 Task: Find connections with filter location Breves with filter topic #lifewith filter profile language German with filter current company Saint-Gobain India Private Limited - Glass Business with filter school Motilal Nehru National Institute Of Technology with filter industry Pet Services with filter service category Blogging with filter keywords title Library Assistant
Action: Mouse moved to (514, 103)
Screenshot: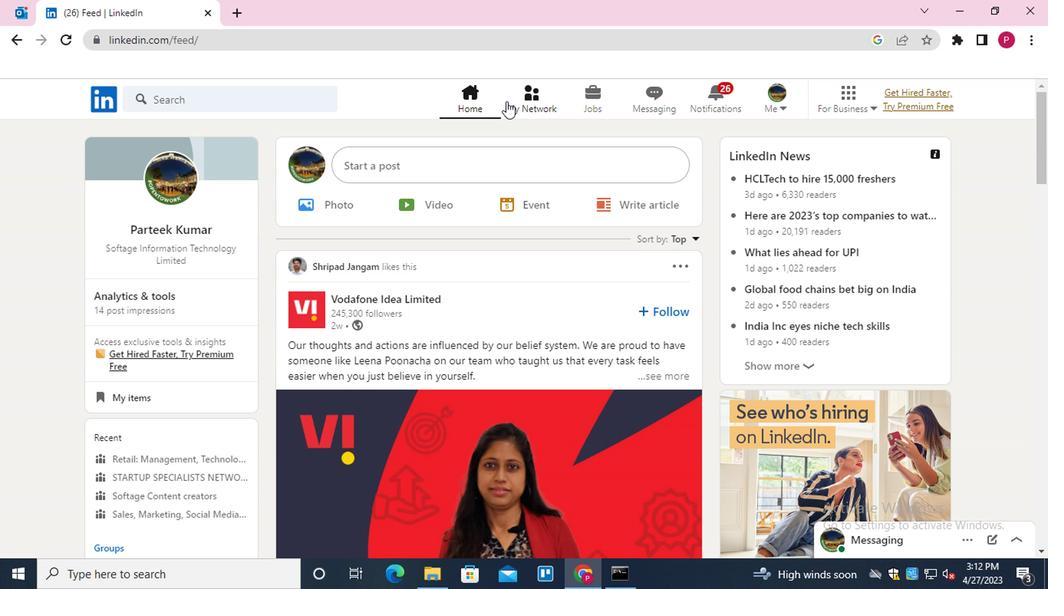 
Action: Mouse pressed left at (514, 103)
Screenshot: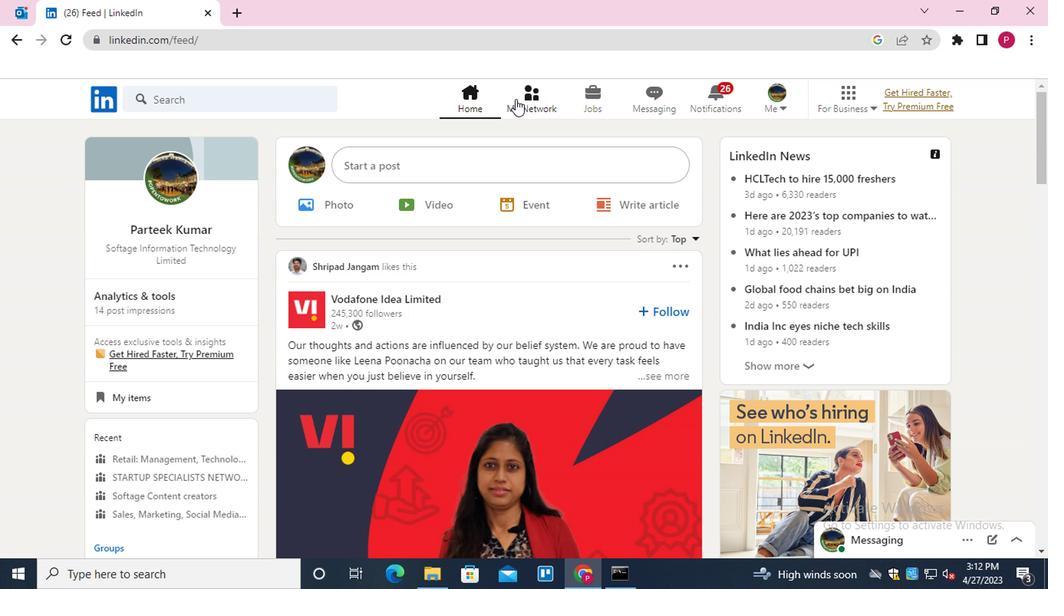 
Action: Mouse moved to (229, 182)
Screenshot: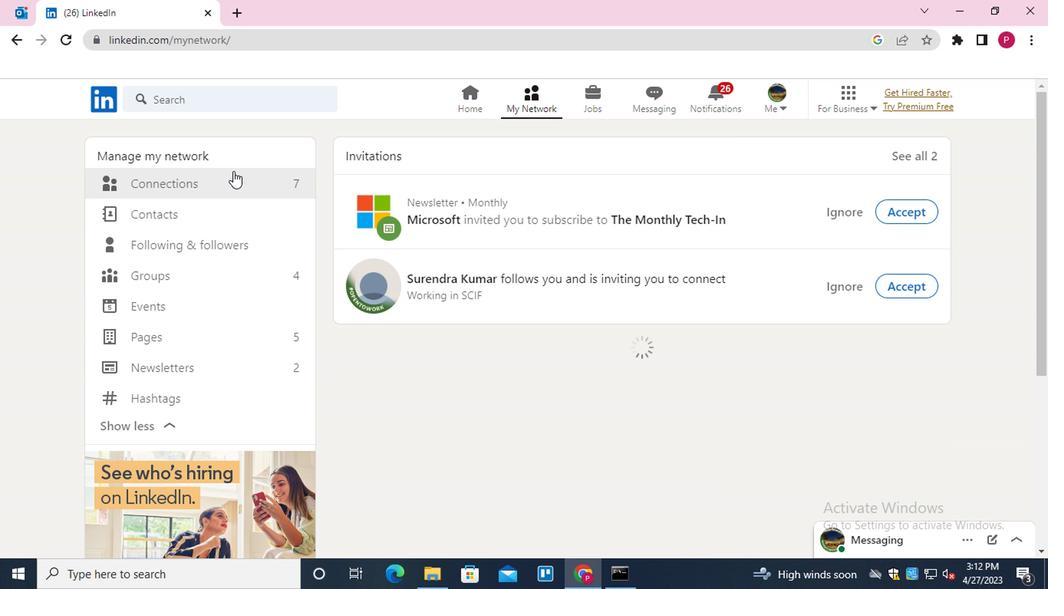 
Action: Mouse pressed left at (229, 182)
Screenshot: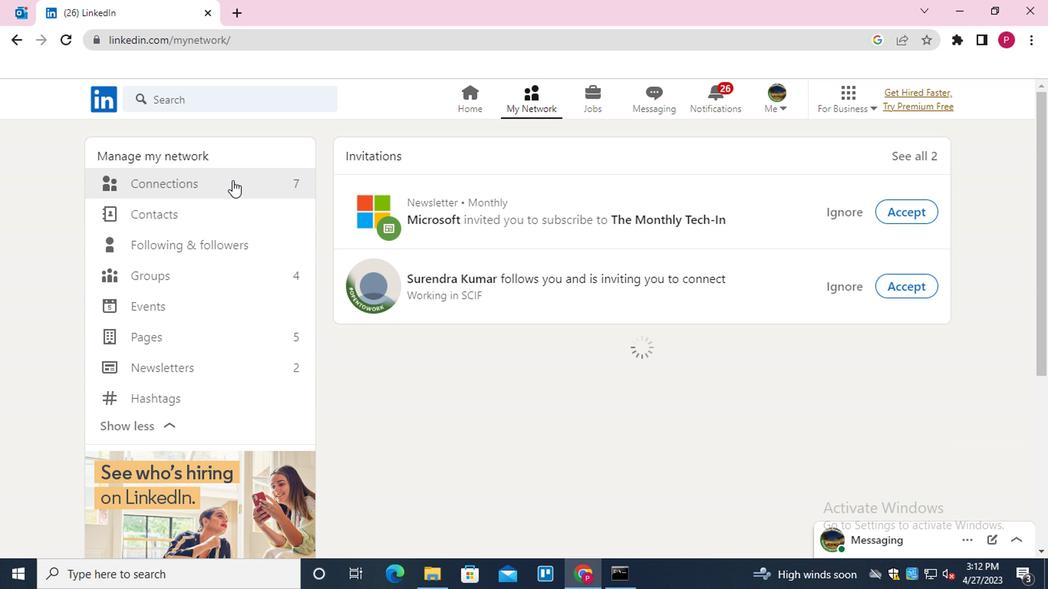 
Action: Mouse moved to (625, 192)
Screenshot: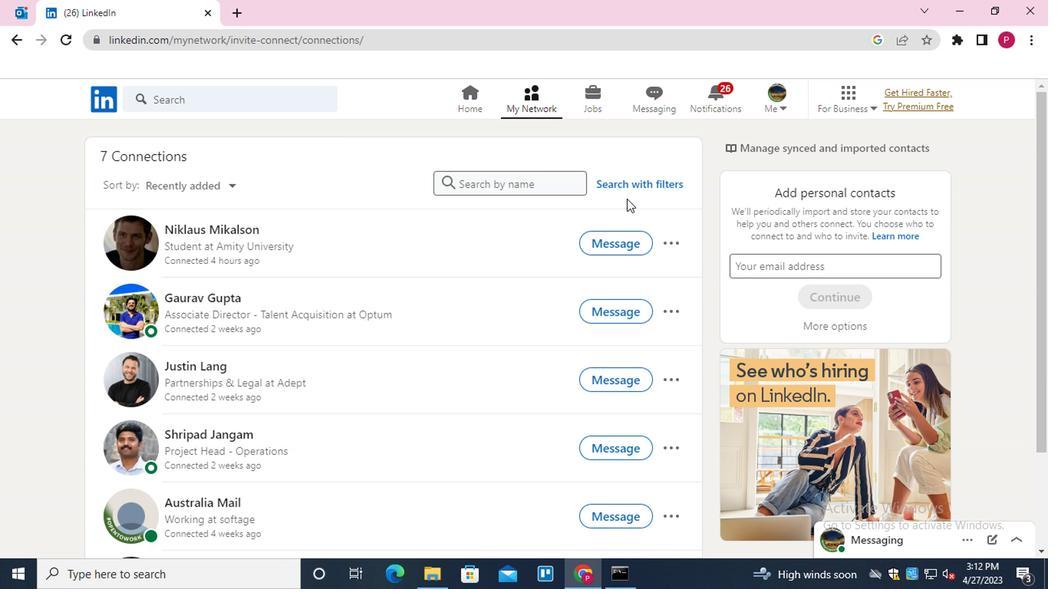 
Action: Mouse pressed left at (625, 192)
Screenshot: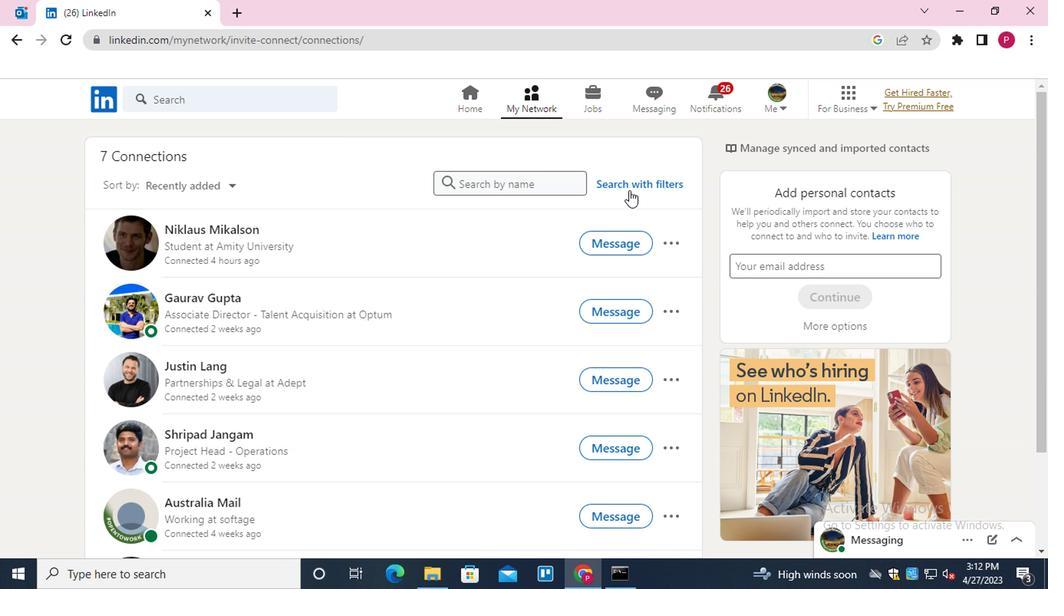 
Action: Mouse moved to (573, 141)
Screenshot: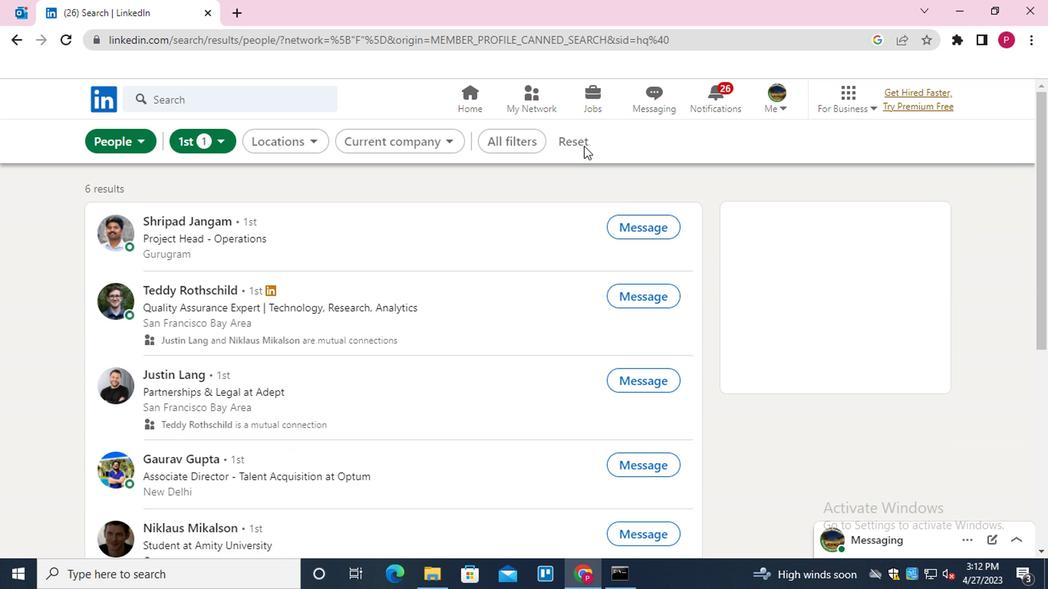 
Action: Mouse pressed left at (573, 141)
Screenshot: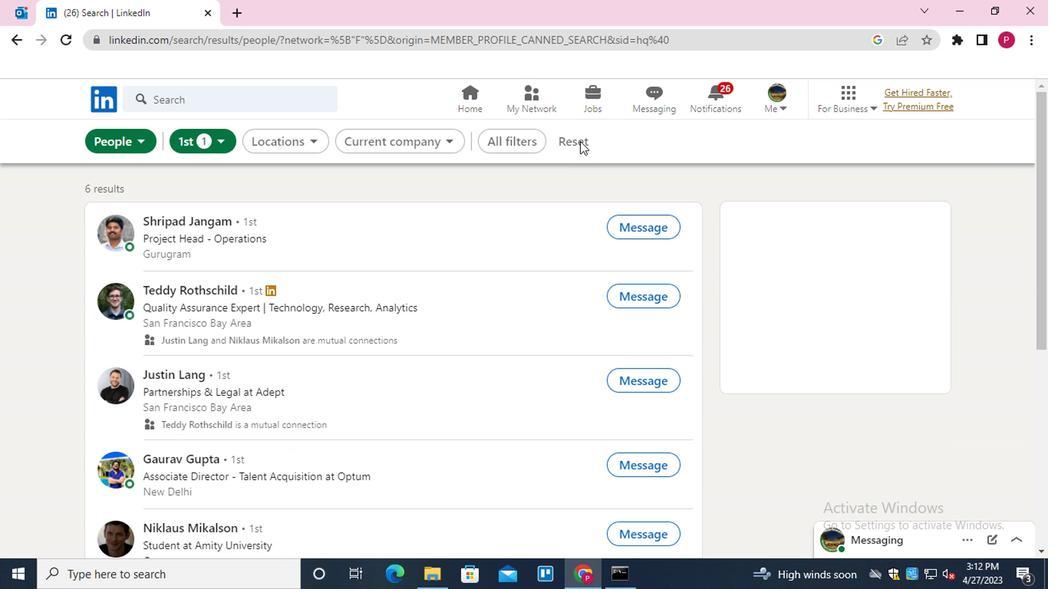 
Action: Mouse moved to (529, 141)
Screenshot: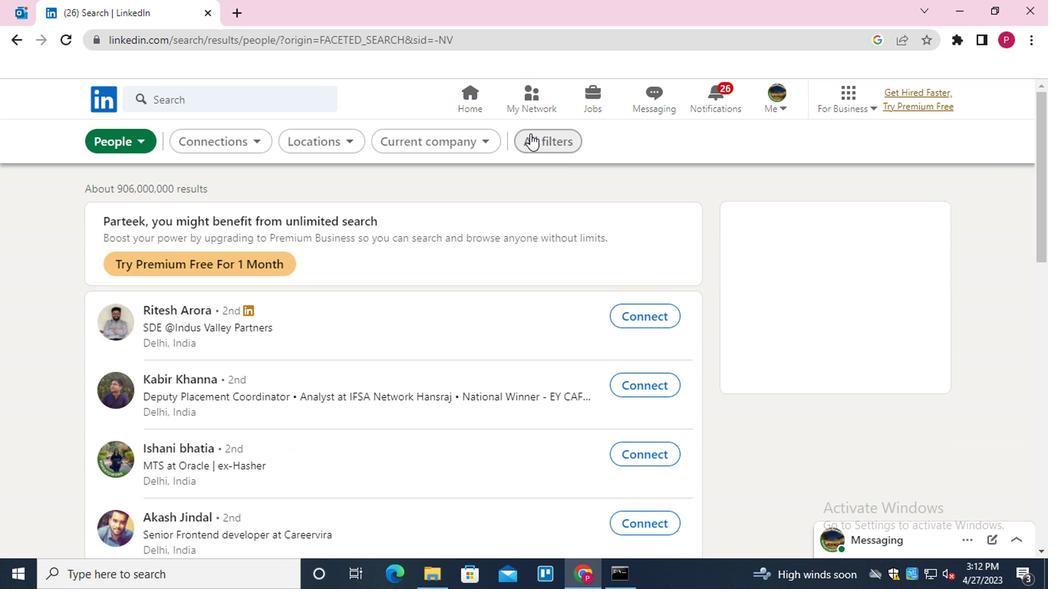 
Action: Mouse pressed left at (529, 141)
Screenshot: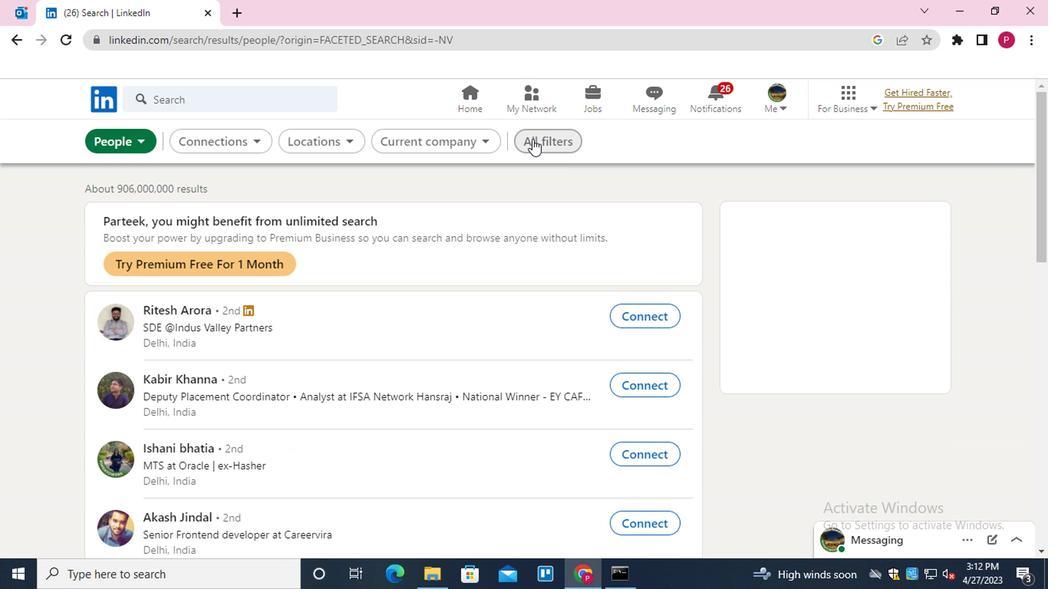 
Action: Mouse moved to (831, 354)
Screenshot: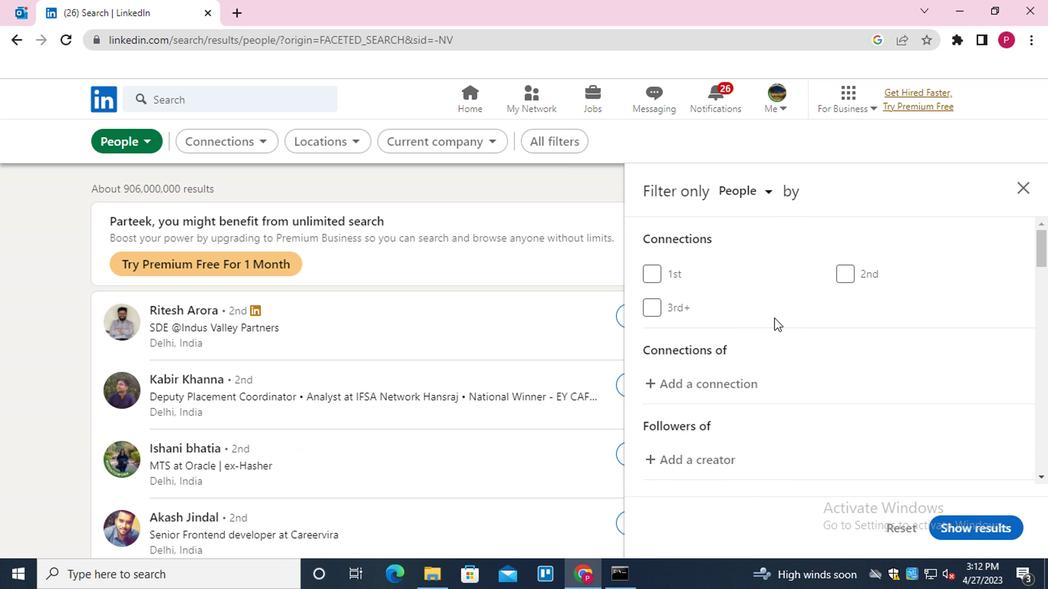 
Action: Mouse scrolled (831, 353) with delta (0, 0)
Screenshot: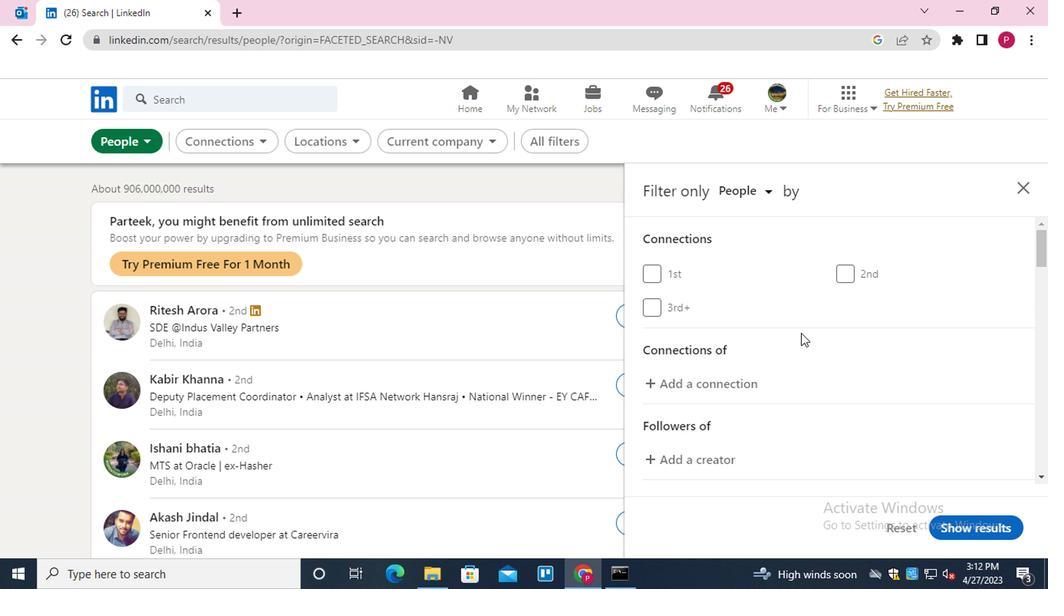 
Action: Mouse scrolled (831, 353) with delta (0, 0)
Screenshot: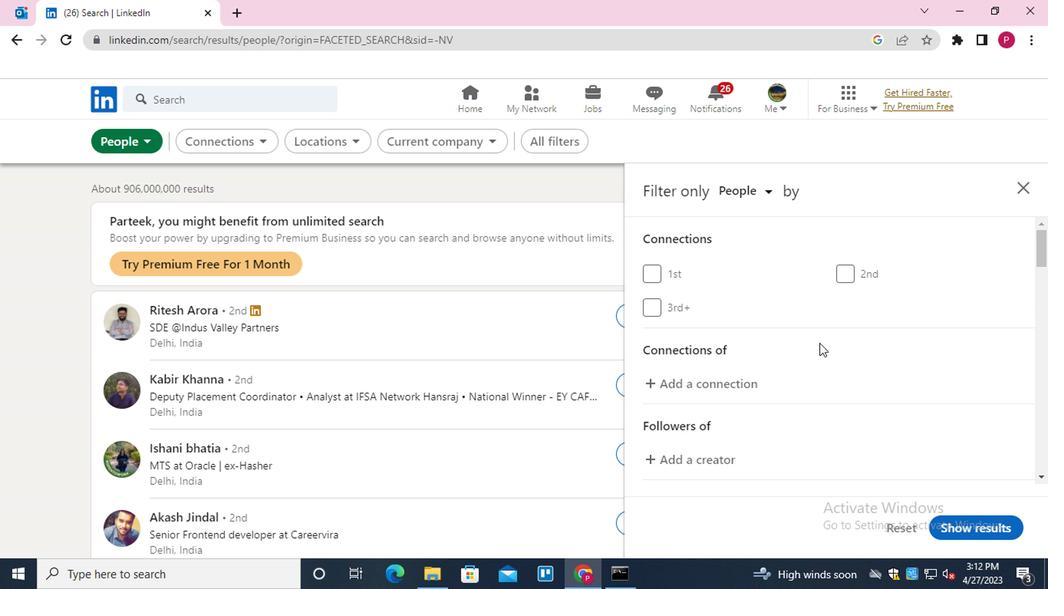 
Action: Mouse moved to (831, 354)
Screenshot: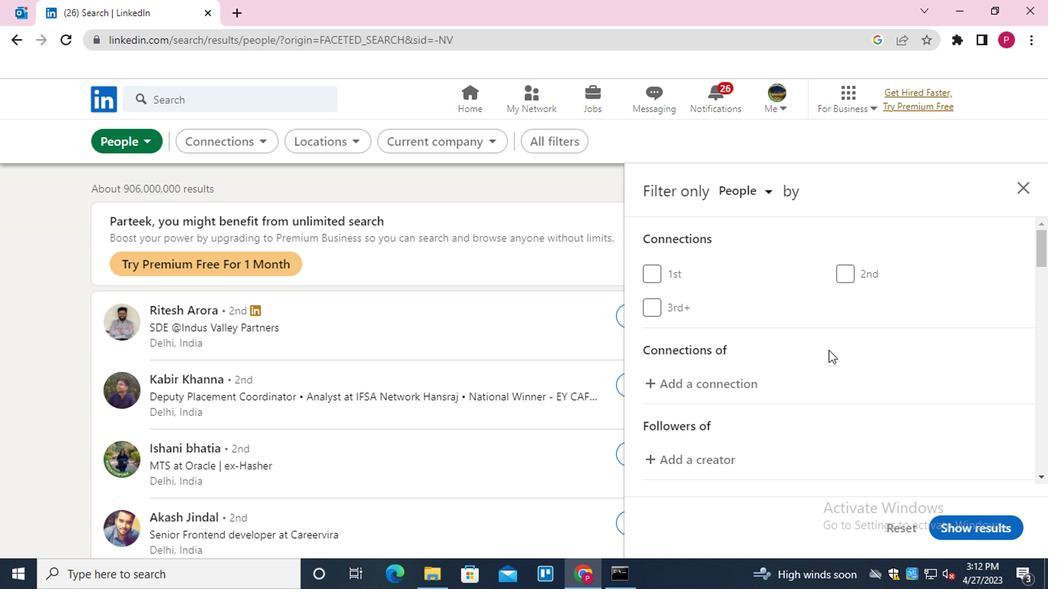 
Action: Mouse scrolled (831, 353) with delta (0, 0)
Screenshot: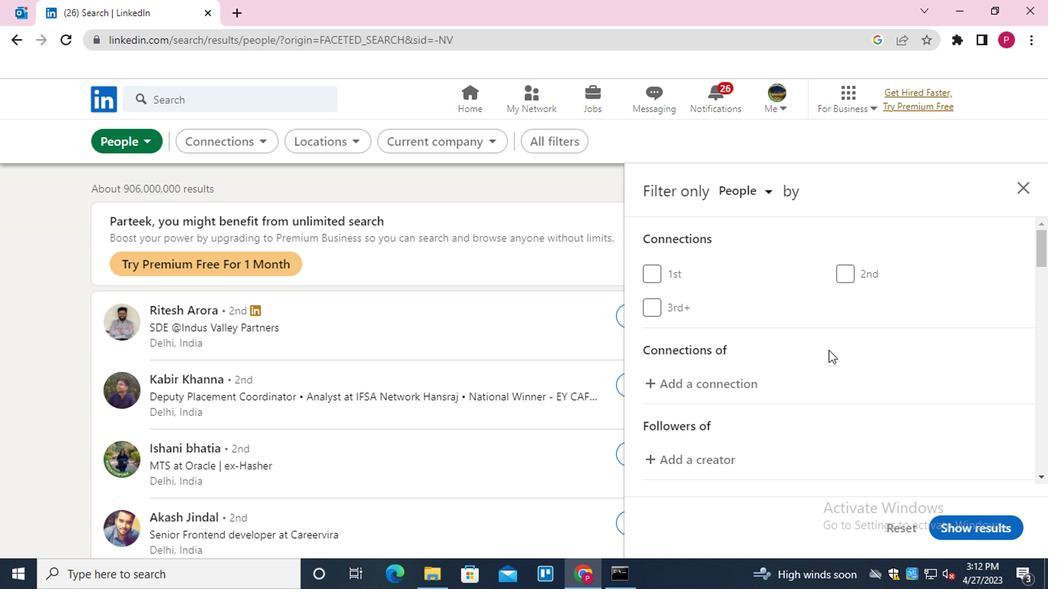 
Action: Mouse moved to (905, 372)
Screenshot: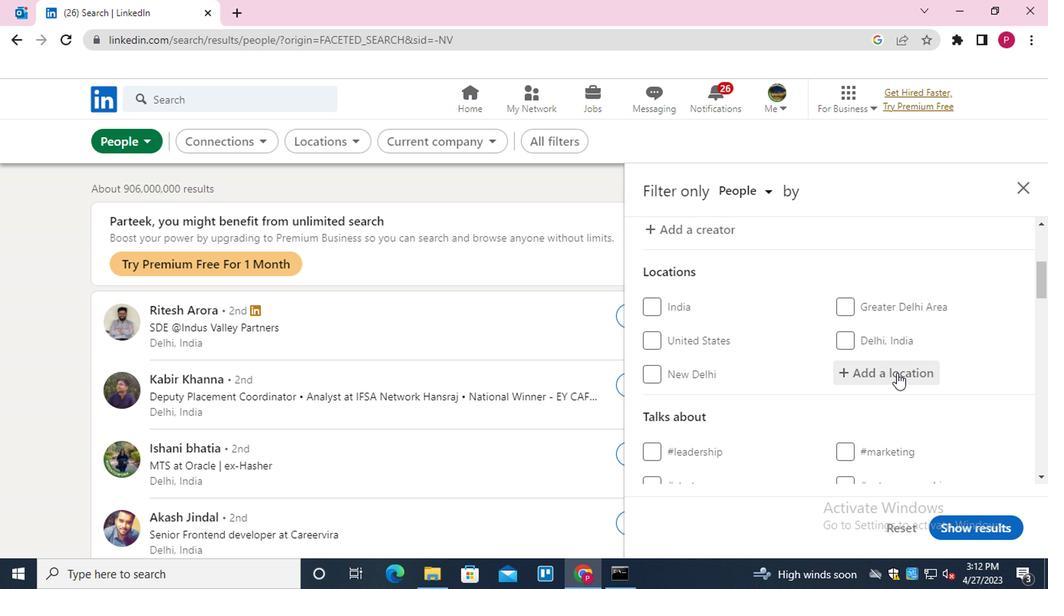 
Action: Mouse pressed left at (905, 372)
Screenshot: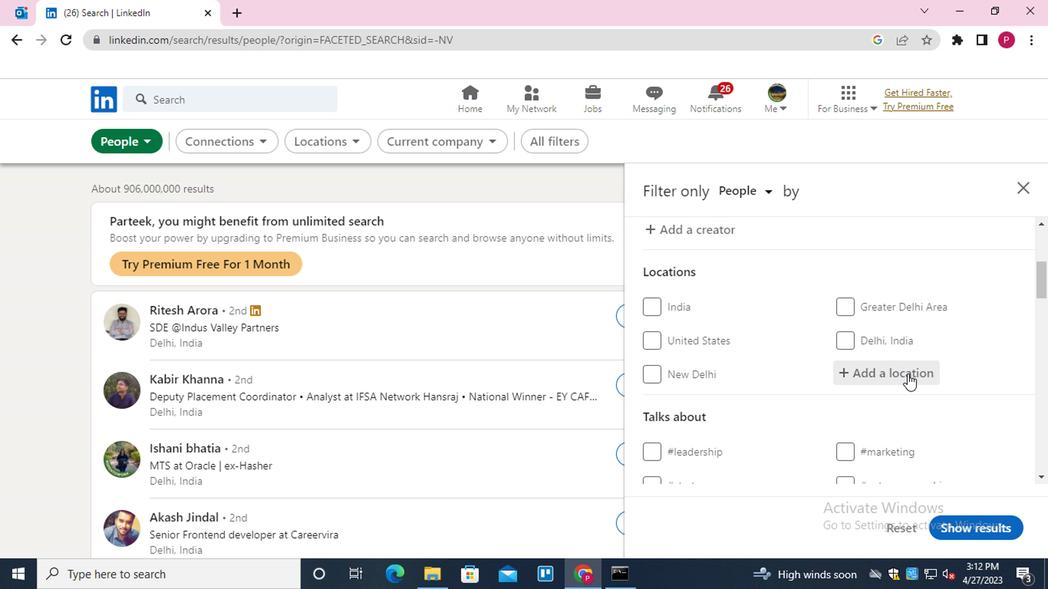 
Action: Key pressed <Key.shift>BREVES<Key.down><Key.enter>
Screenshot: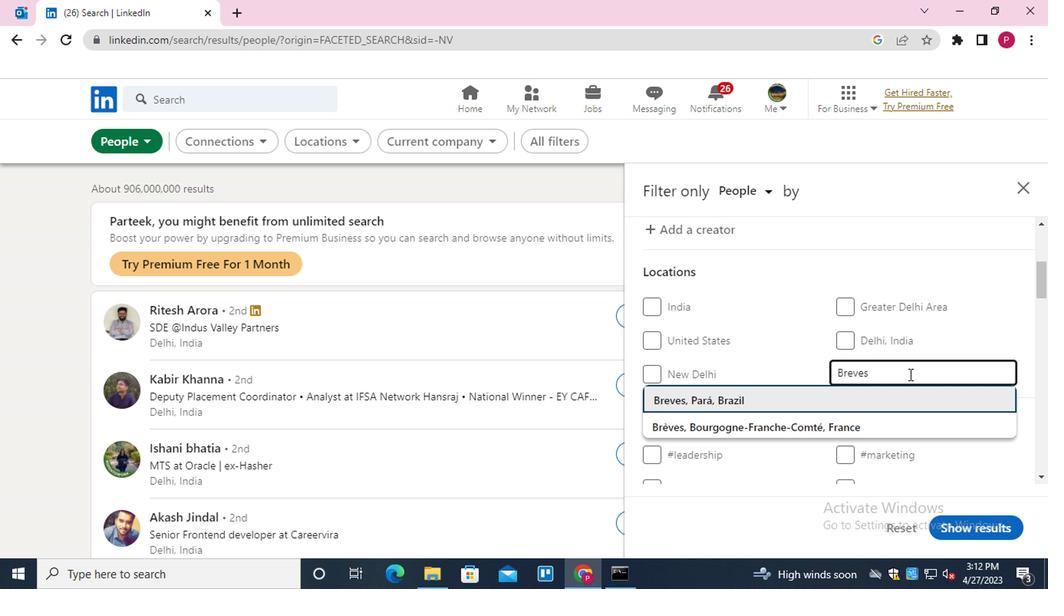 
Action: Mouse moved to (905, 372)
Screenshot: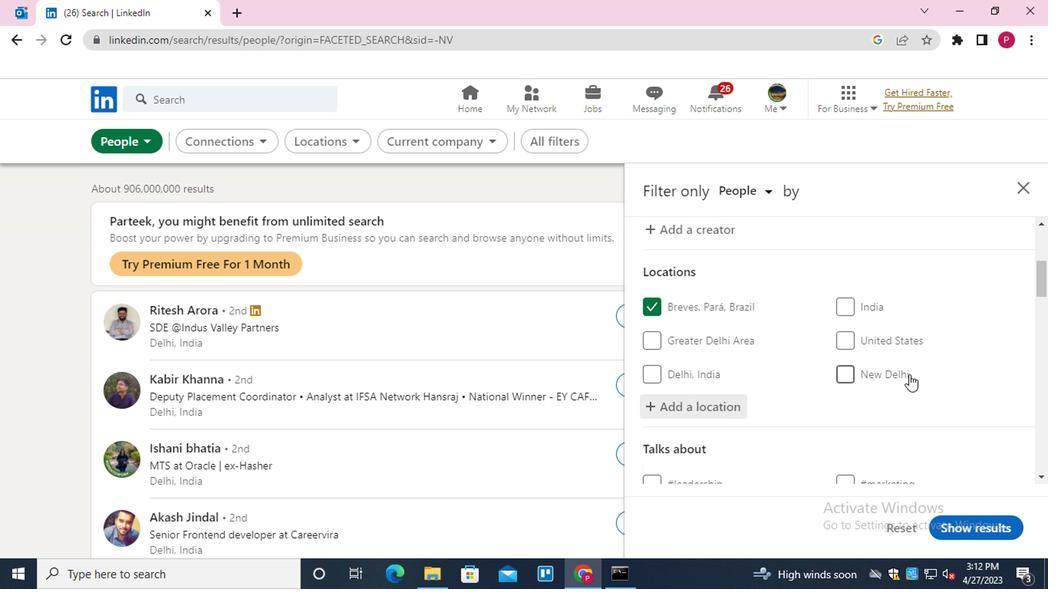 
Action: Mouse scrolled (905, 372) with delta (0, 0)
Screenshot: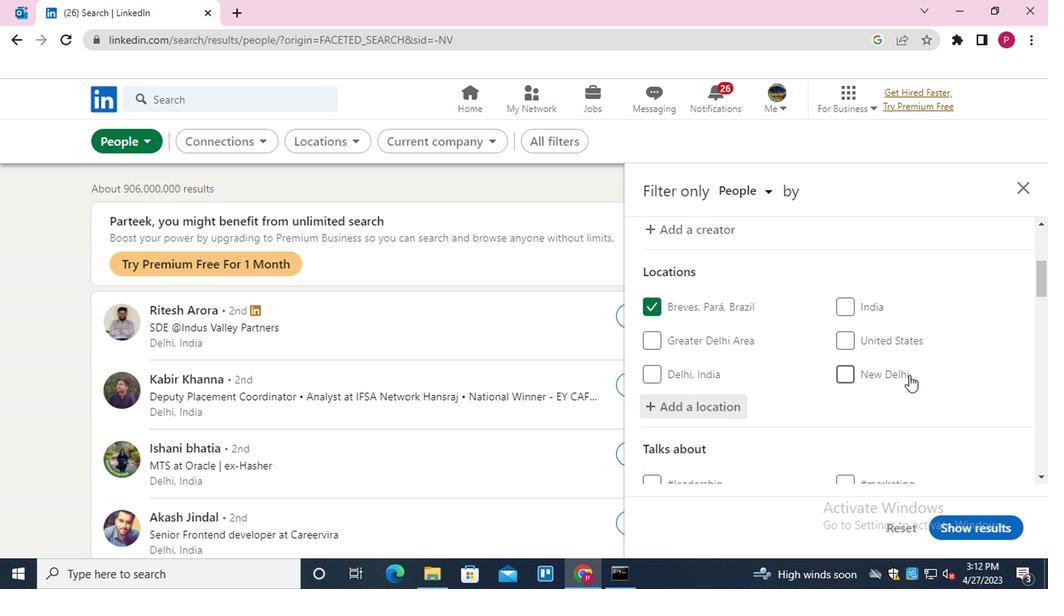 
Action: Mouse moved to (903, 374)
Screenshot: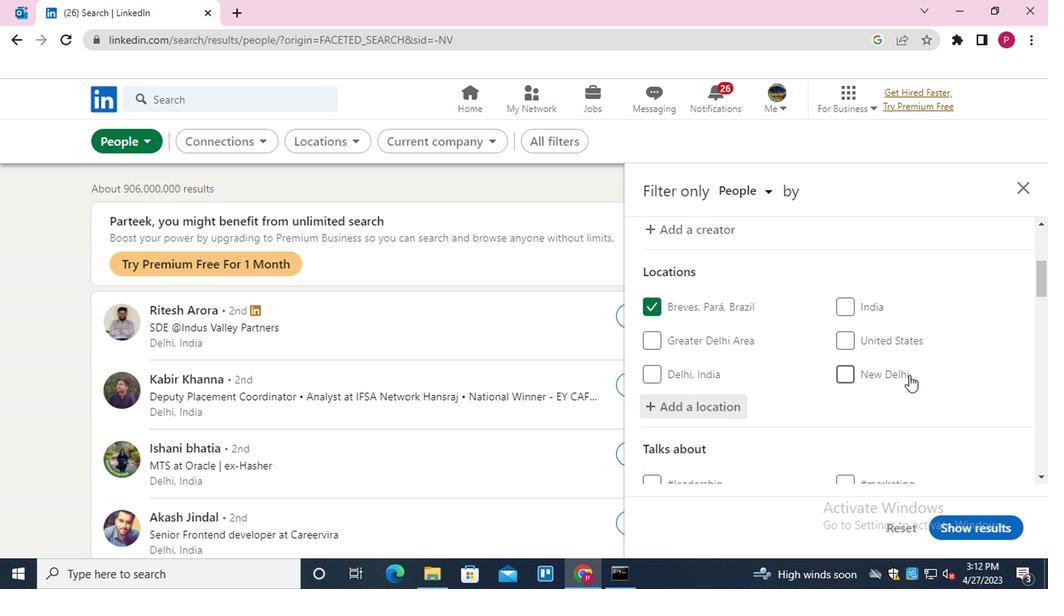 
Action: Mouse scrolled (903, 373) with delta (0, 0)
Screenshot: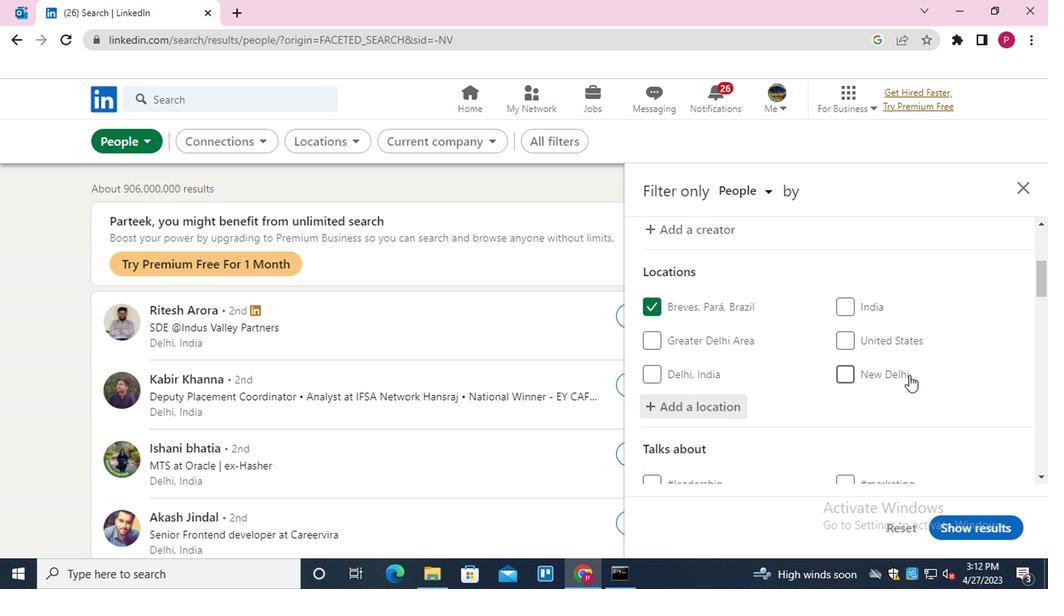 
Action: Mouse moved to (901, 376)
Screenshot: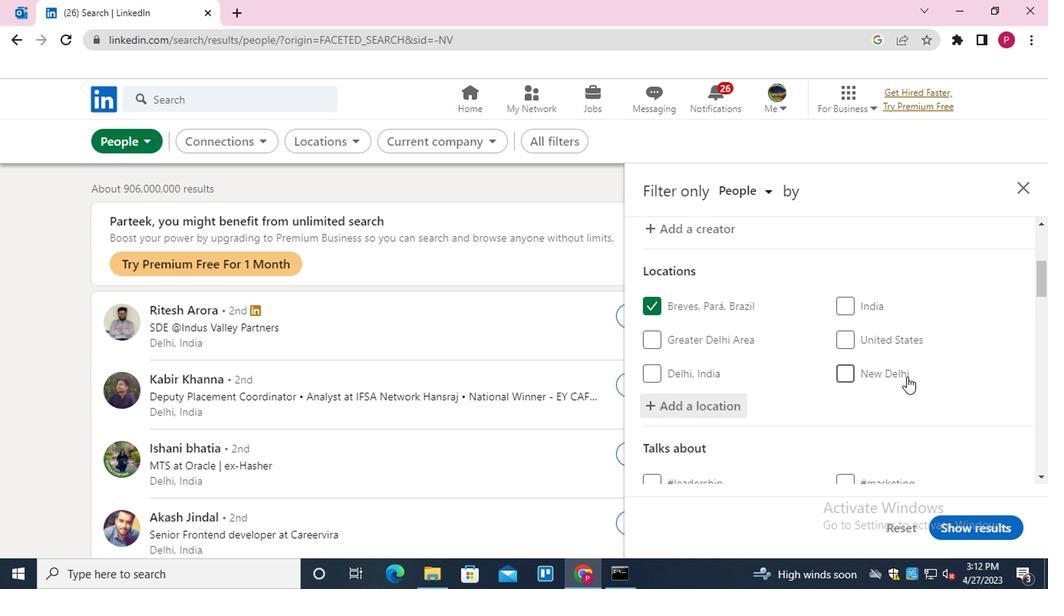 
Action: Mouse scrolled (901, 375) with delta (0, -1)
Screenshot: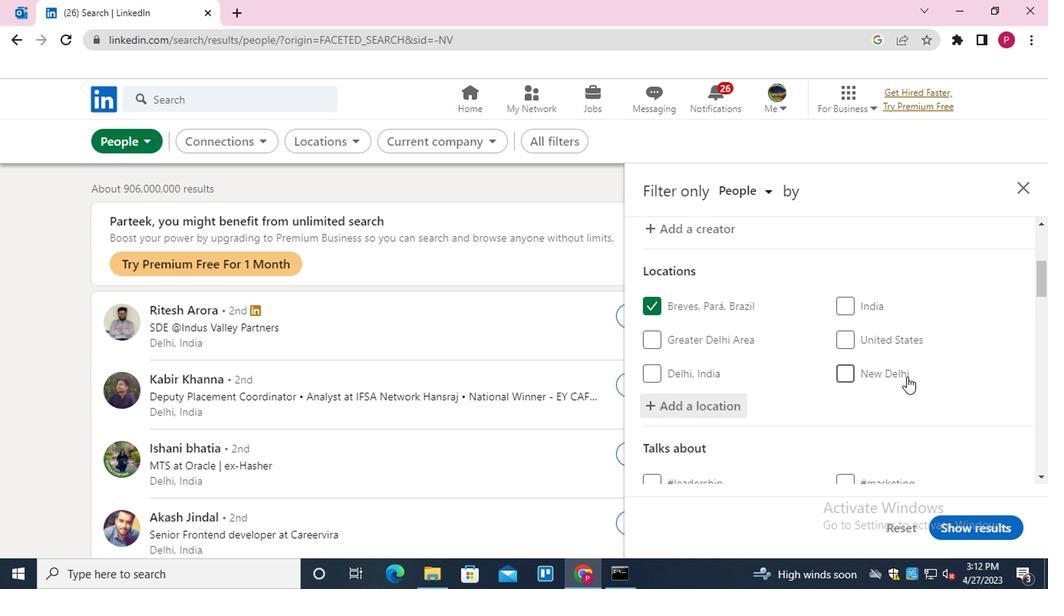 
Action: Mouse moved to (876, 316)
Screenshot: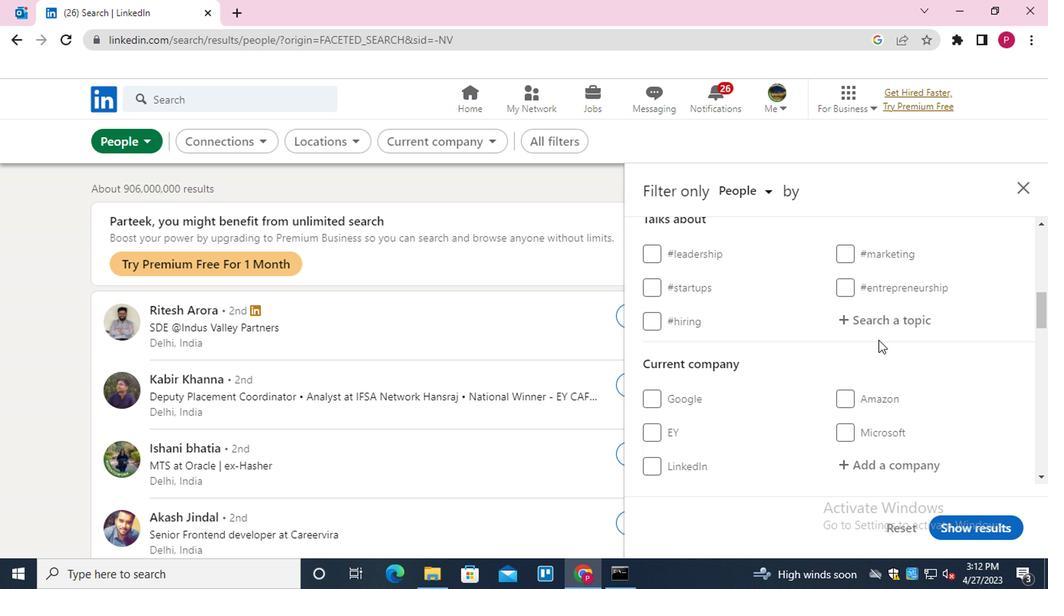 
Action: Mouse pressed left at (876, 316)
Screenshot: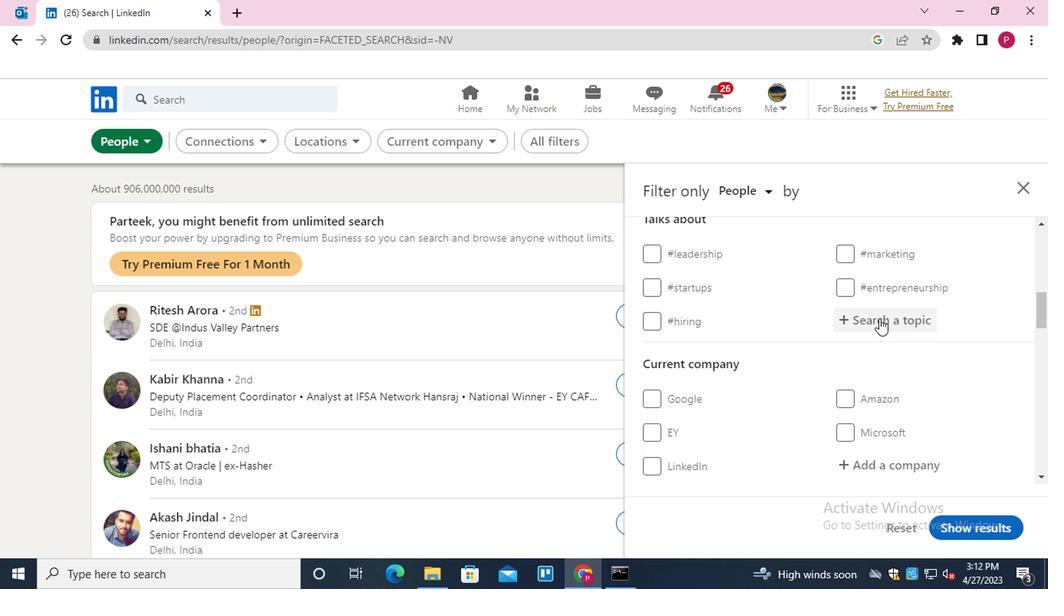 
Action: Key pressed LIFE<Key.down><Key.down><Key.enter>
Screenshot: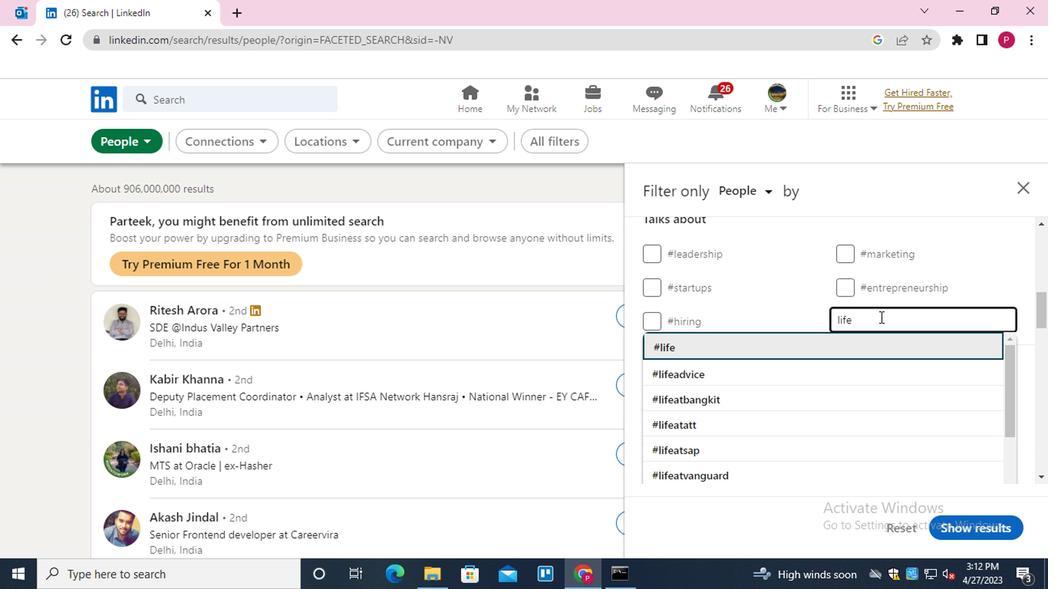 
Action: Mouse moved to (805, 285)
Screenshot: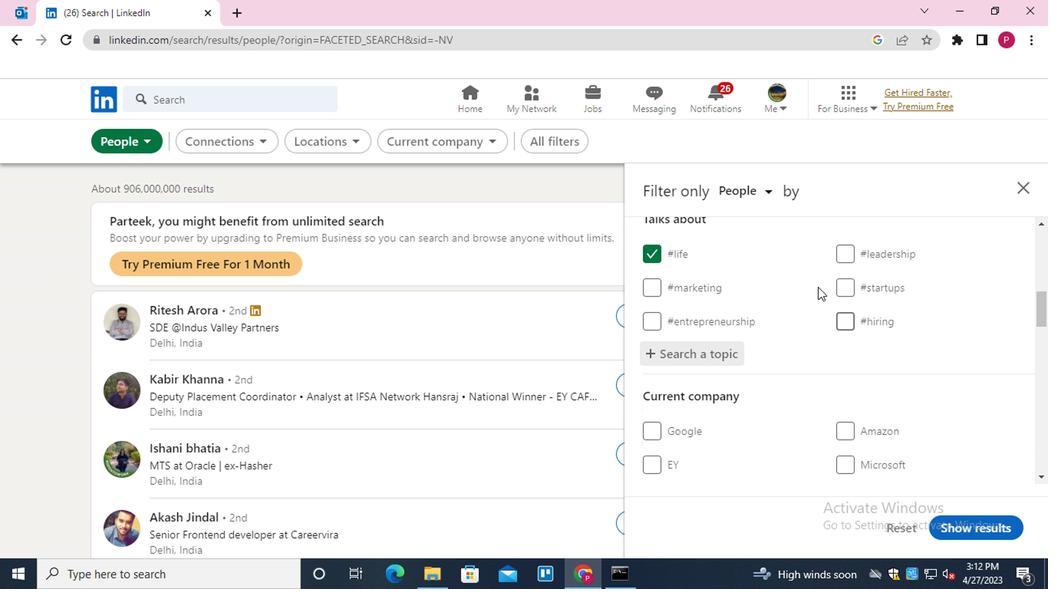 
Action: Mouse scrolled (805, 284) with delta (0, -1)
Screenshot: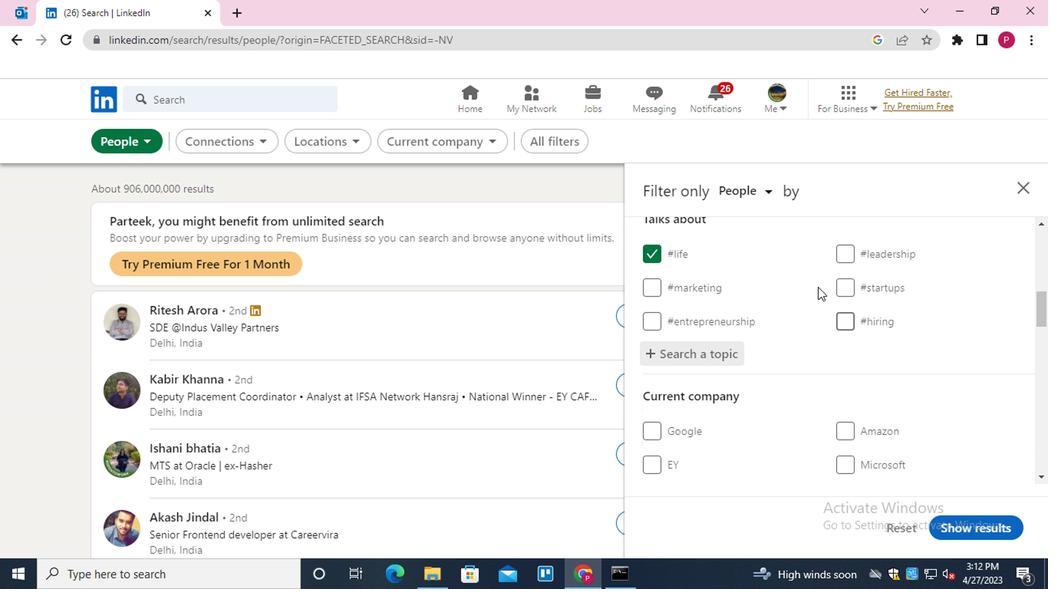 
Action: Mouse moved to (803, 288)
Screenshot: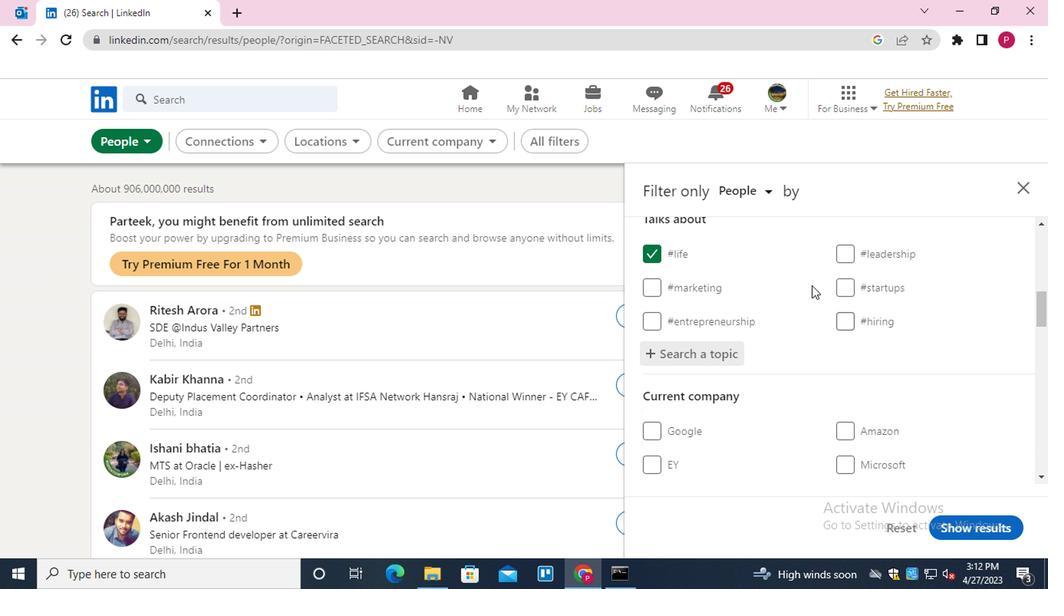 
Action: Mouse scrolled (803, 288) with delta (0, 0)
Screenshot: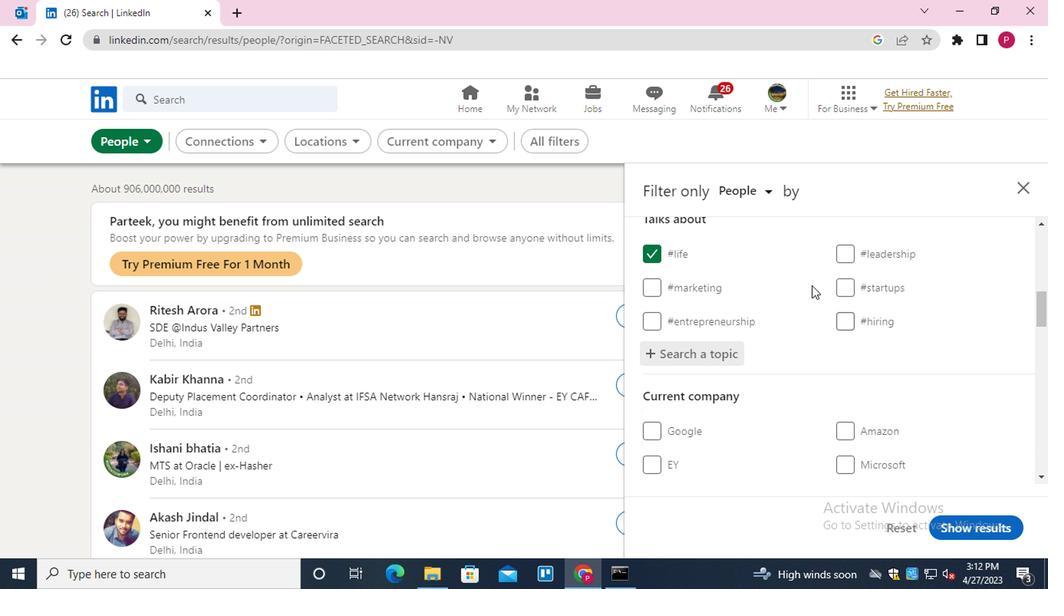 
Action: Mouse moved to (797, 292)
Screenshot: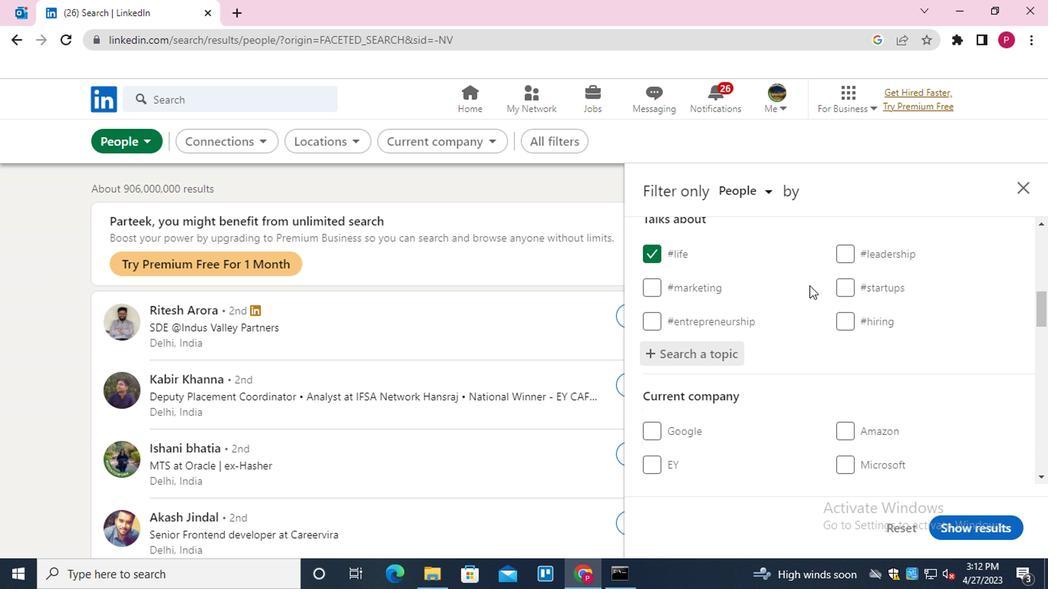 
Action: Mouse scrolled (797, 292) with delta (0, 0)
Screenshot: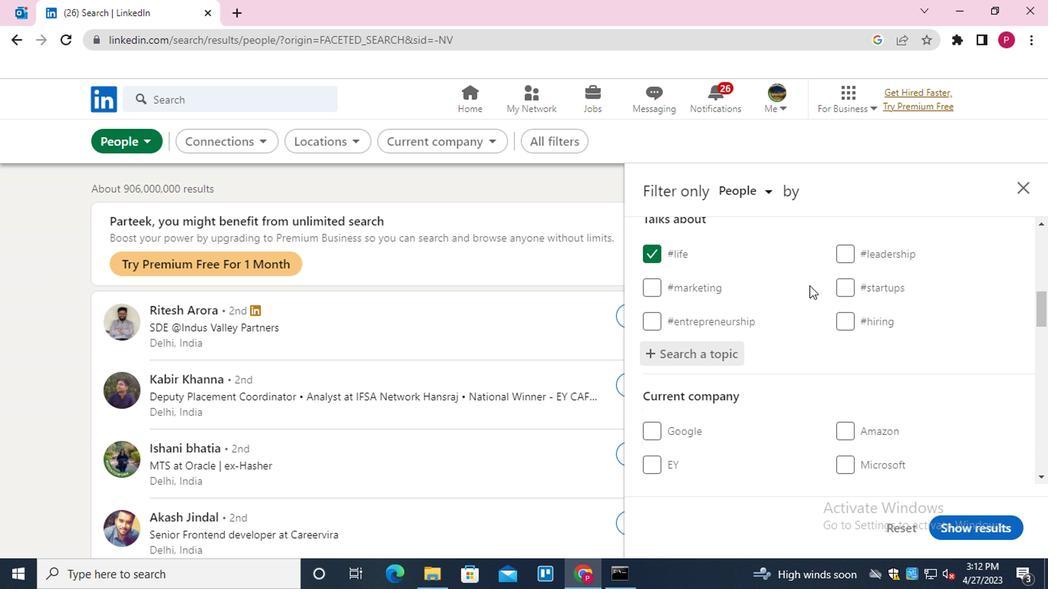 
Action: Mouse moved to (793, 295)
Screenshot: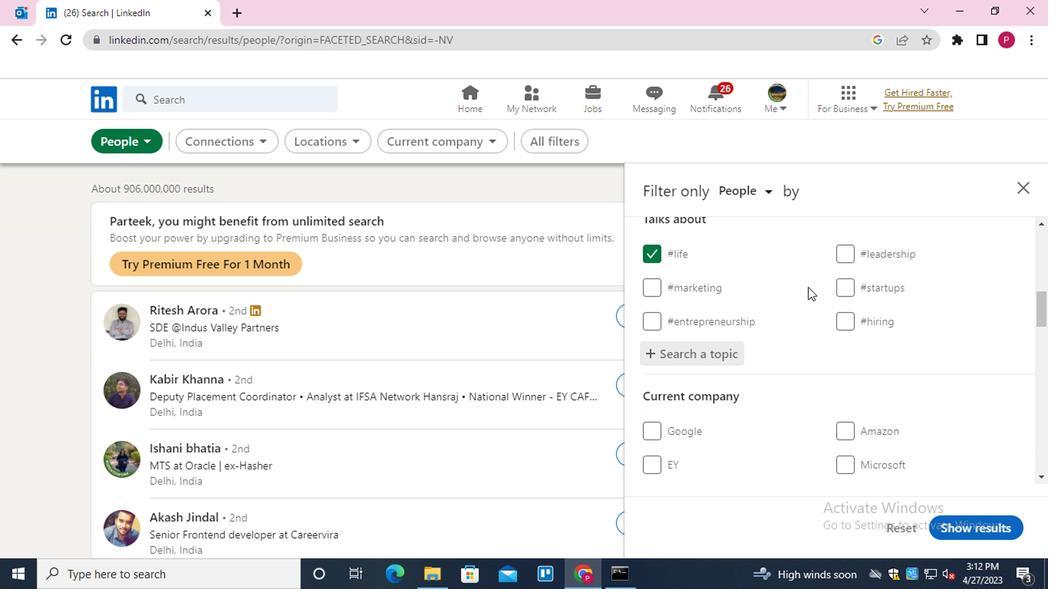 
Action: Mouse scrolled (793, 294) with delta (0, -1)
Screenshot: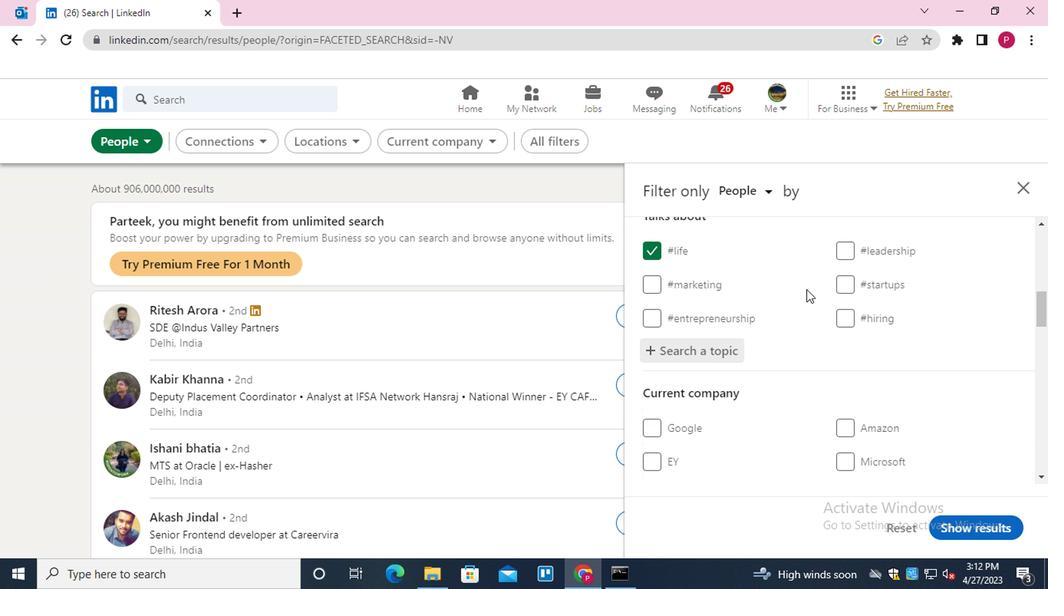 
Action: Mouse moved to (746, 348)
Screenshot: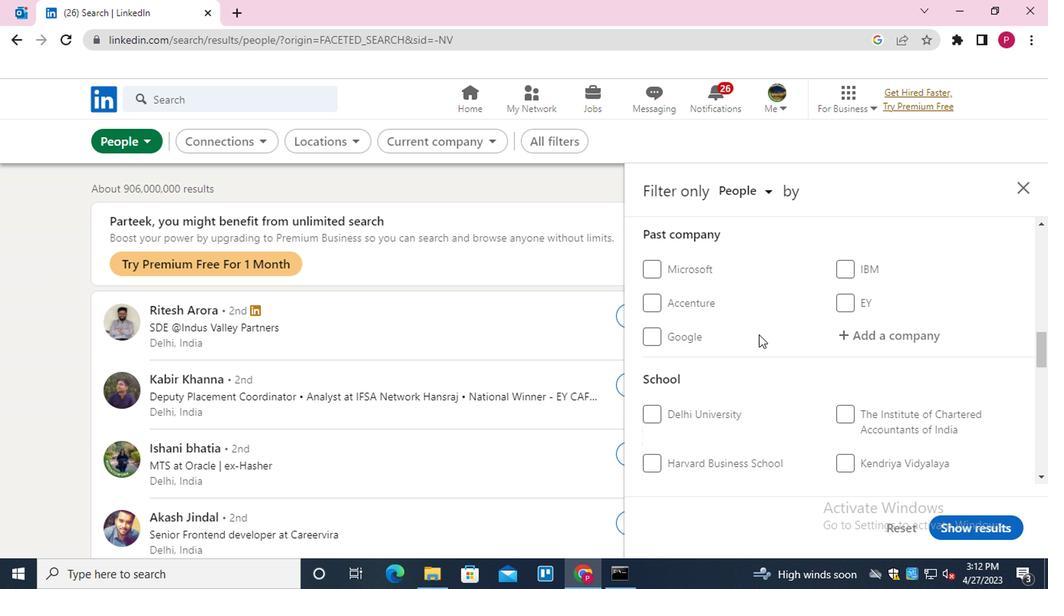 
Action: Mouse scrolled (746, 348) with delta (0, 0)
Screenshot: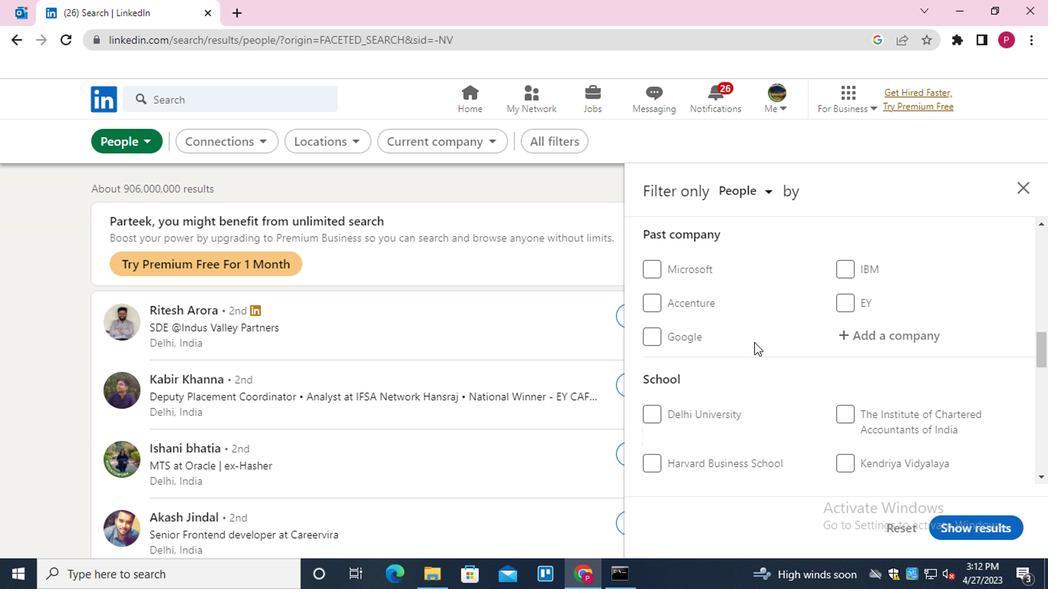 
Action: Mouse scrolled (746, 348) with delta (0, 0)
Screenshot: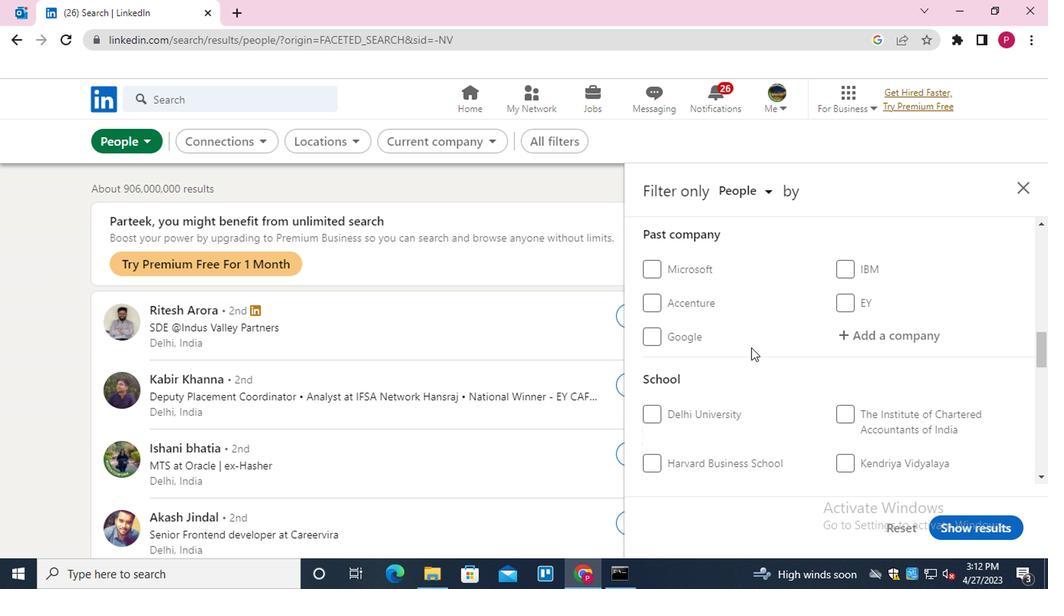 
Action: Mouse scrolled (746, 348) with delta (0, 0)
Screenshot: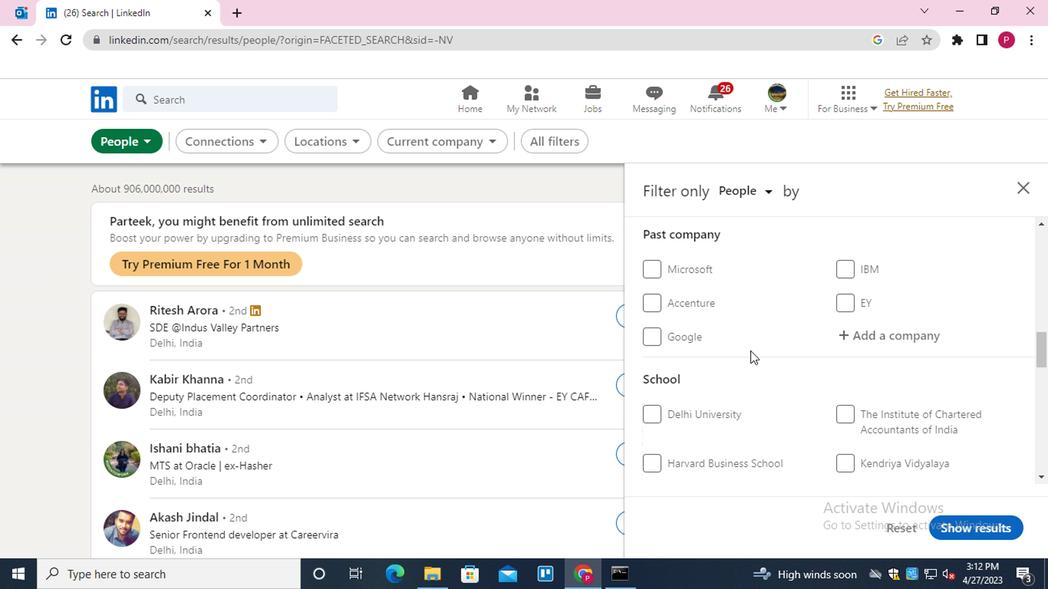 
Action: Mouse scrolled (746, 348) with delta (0, 0)
Screenshot: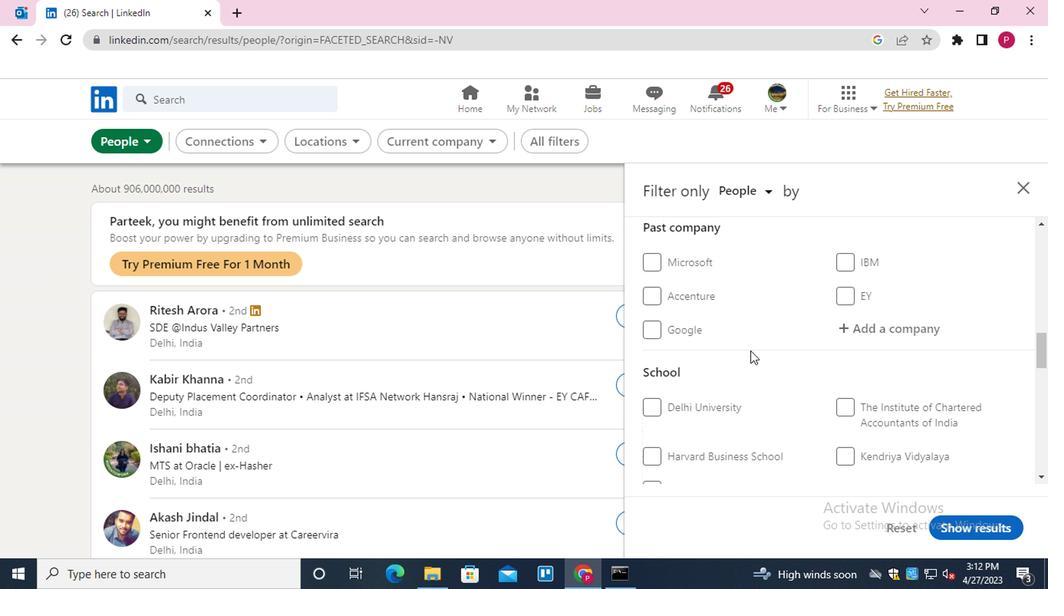 
Action: Mouse scrolled (746, 348) with delta (0, 0)
Screenshot: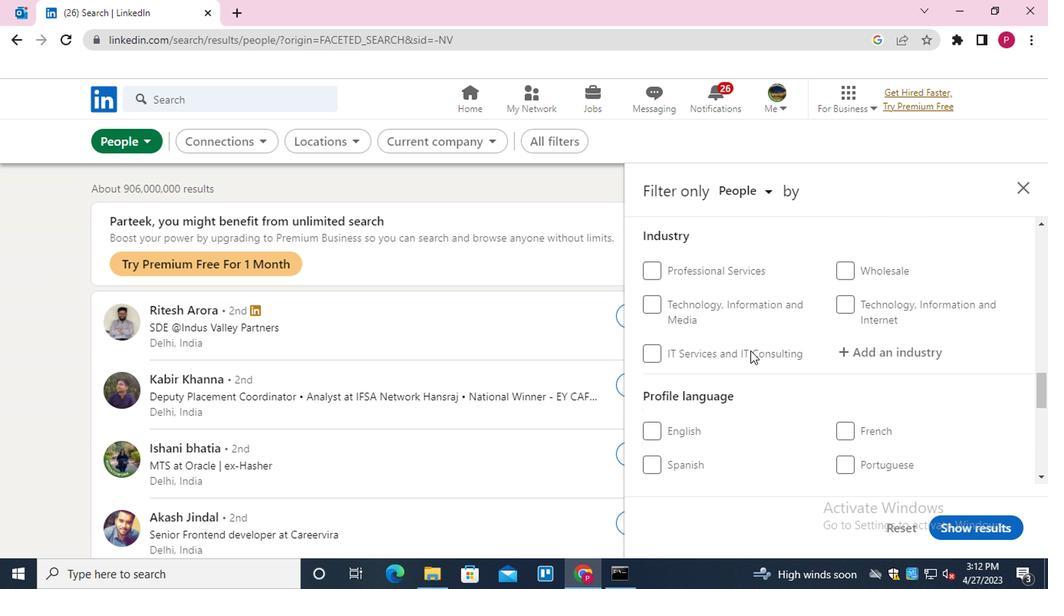 
Action: Mouse scrolled (746, 348) with delta (0, 0)
Screenshot: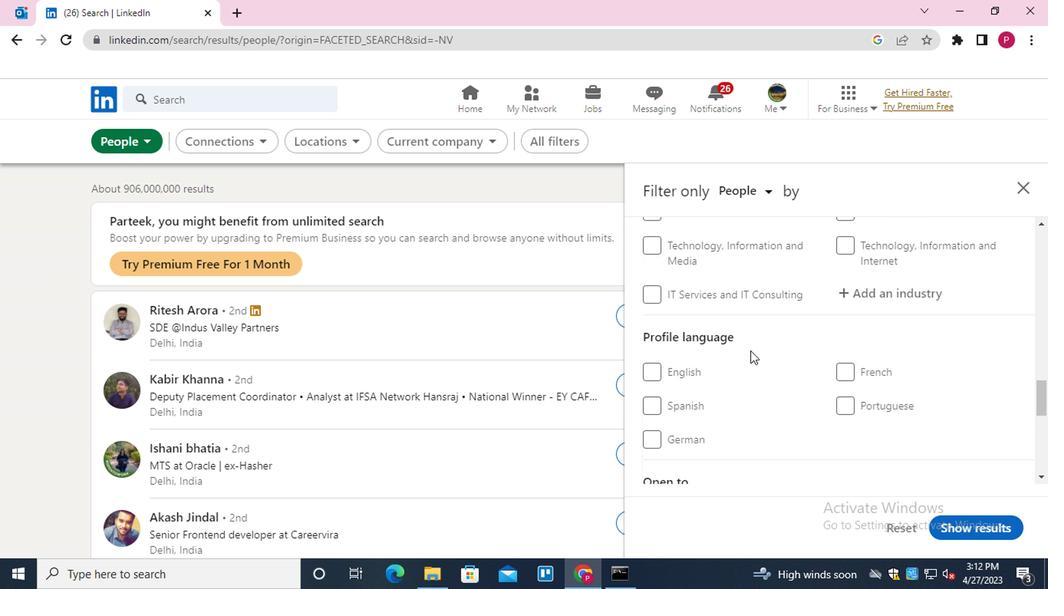 
Action: Mouse moved to (643, 331)
Screenshot: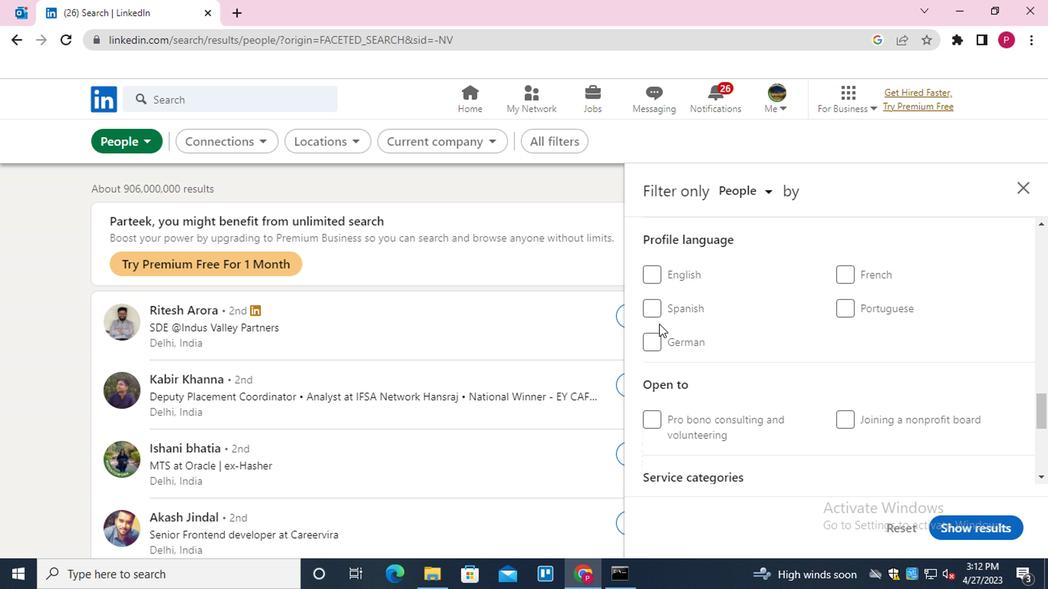 
Action: Mouse pressed left at (643, 331)
Screenshot: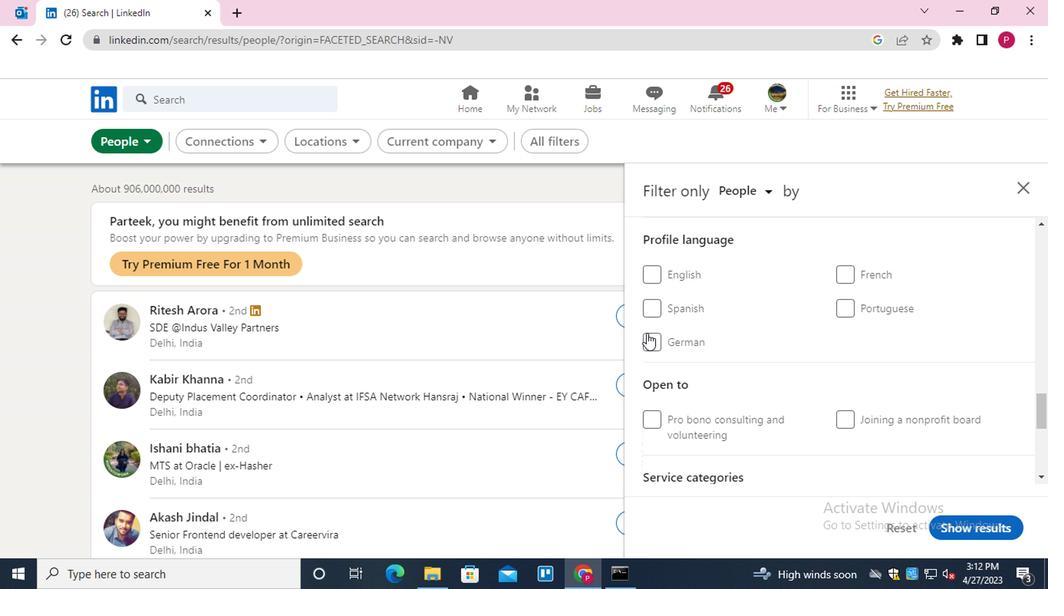 
Action: Mouse moved to (729, 339)
Screenshot: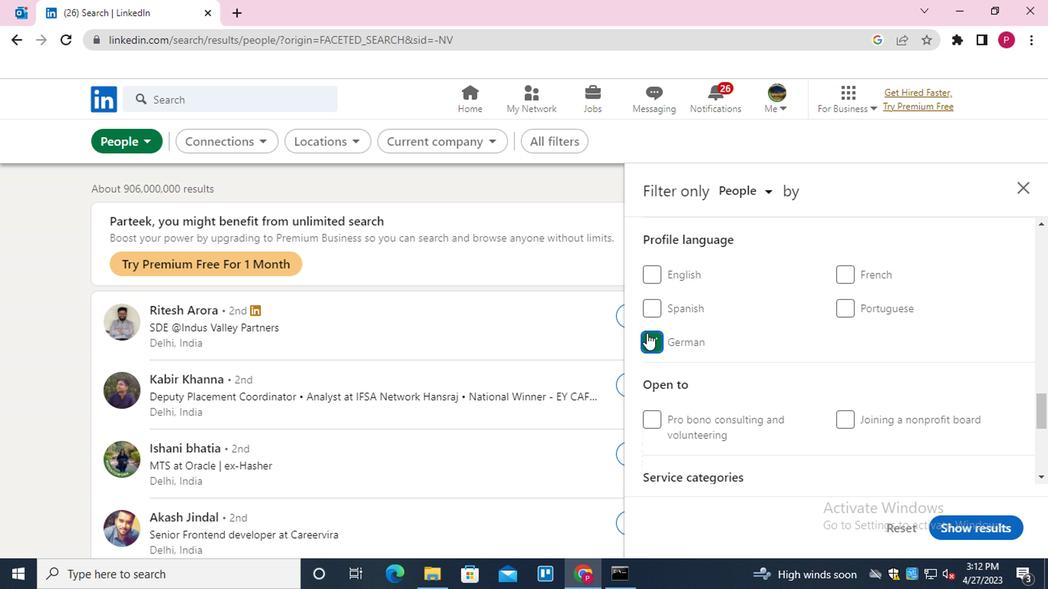 
Action: Mouse scrolled (729, 340) with delta (0, 1)
Screenshot: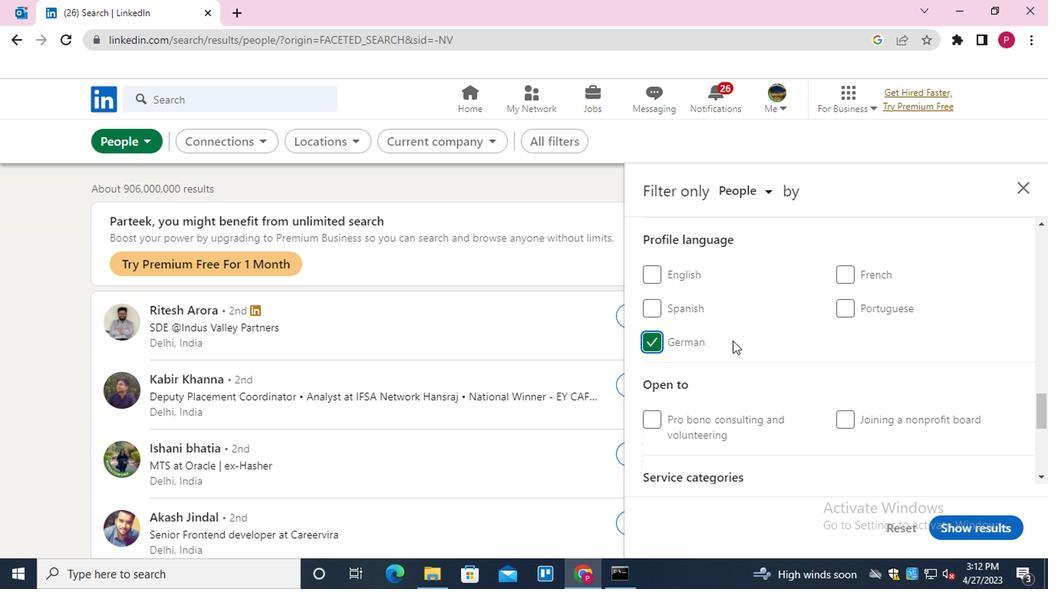 
Action: Mouse scrolled (729, 340) with delta (0, 1)
Screenshot: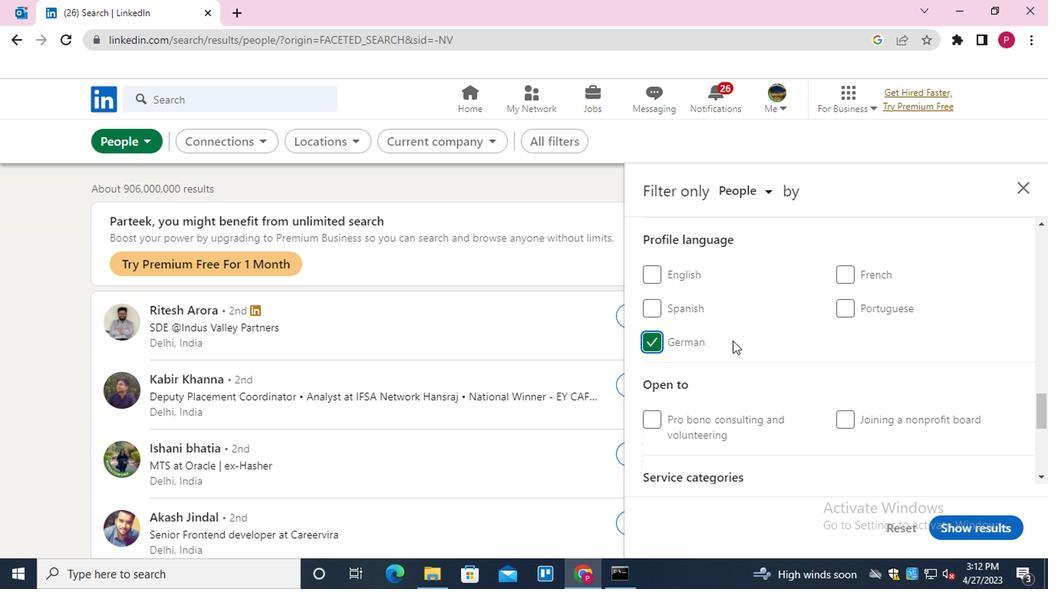 
Action: Mouse scrolled (729, 340) with delta (0, 1)
Screenshot: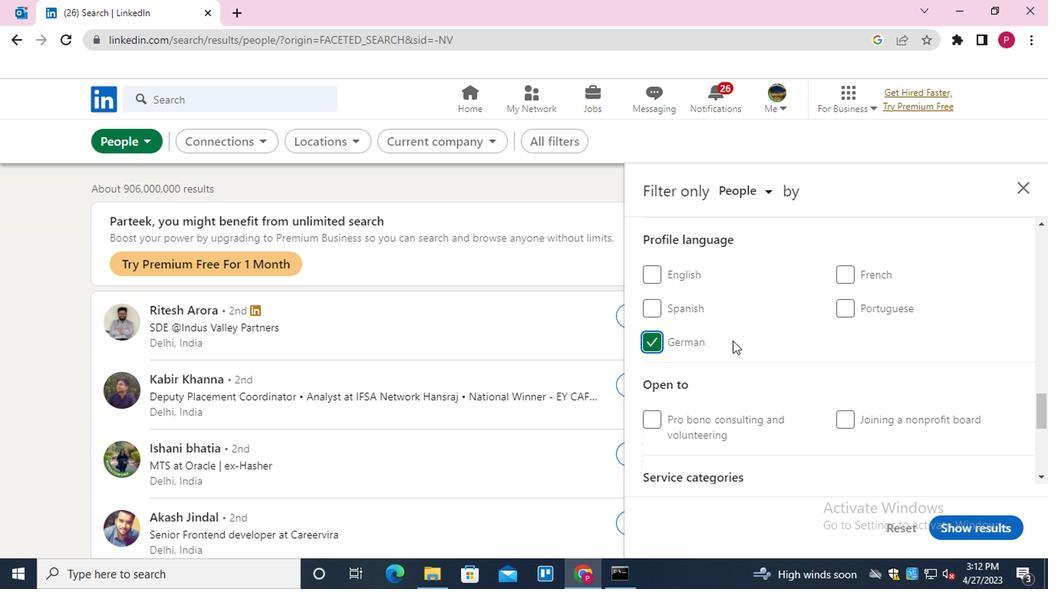 
Action: Mouse scrolled (729, 340) with delta (0, 1)
Screenshot: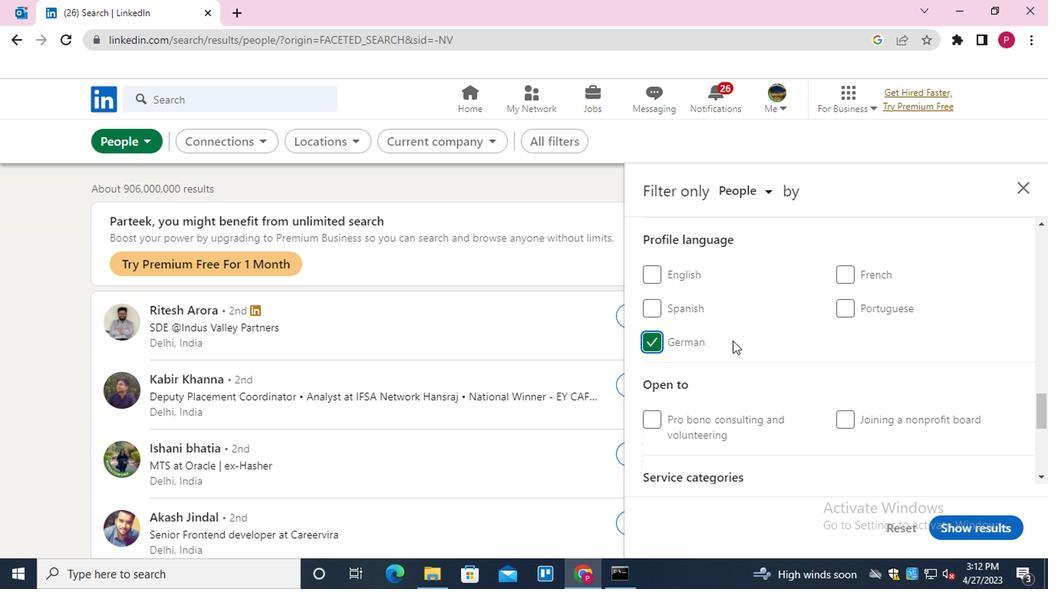 
Action: Mouse scrolled (729, 340) with delta (0, 1)
Screenshot: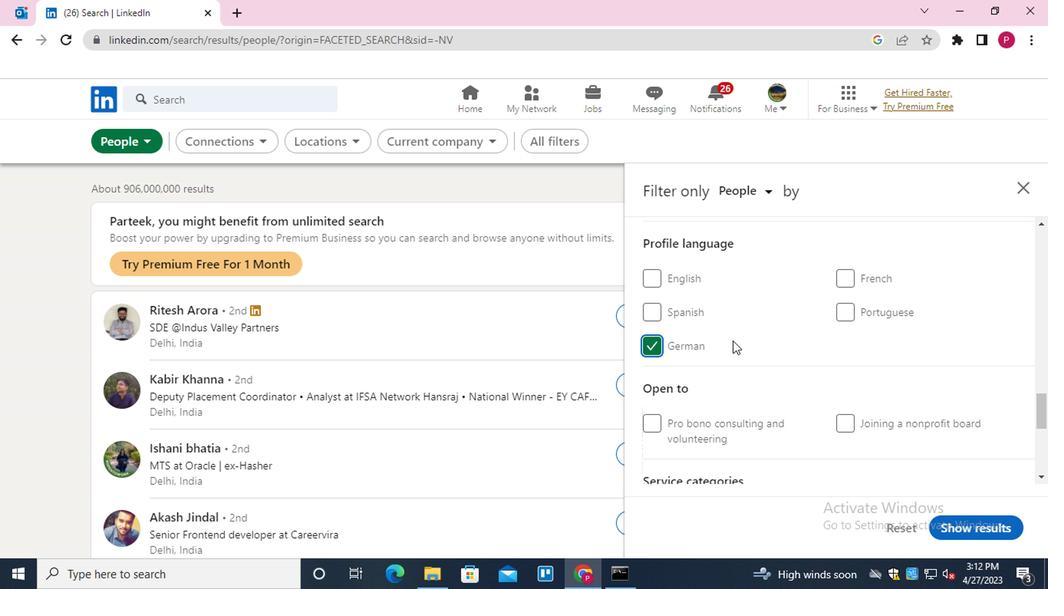 
Action: Mouse scrolled (729, 340) with delta (0, 1)
Screenshot: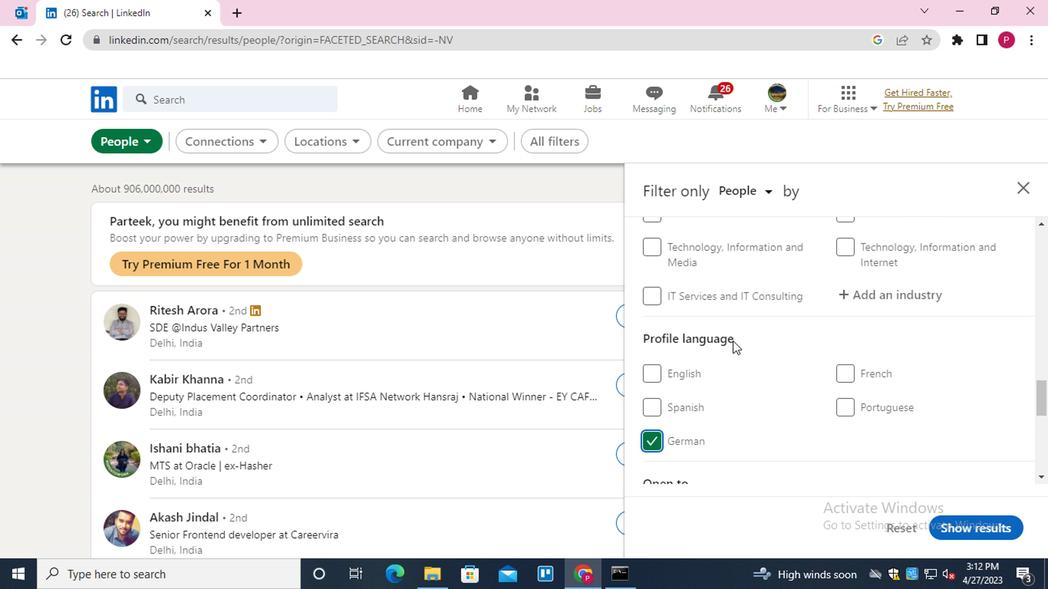 
Action: Mouse scrolled (729, 340) with delta (0, 1)
Screenshot: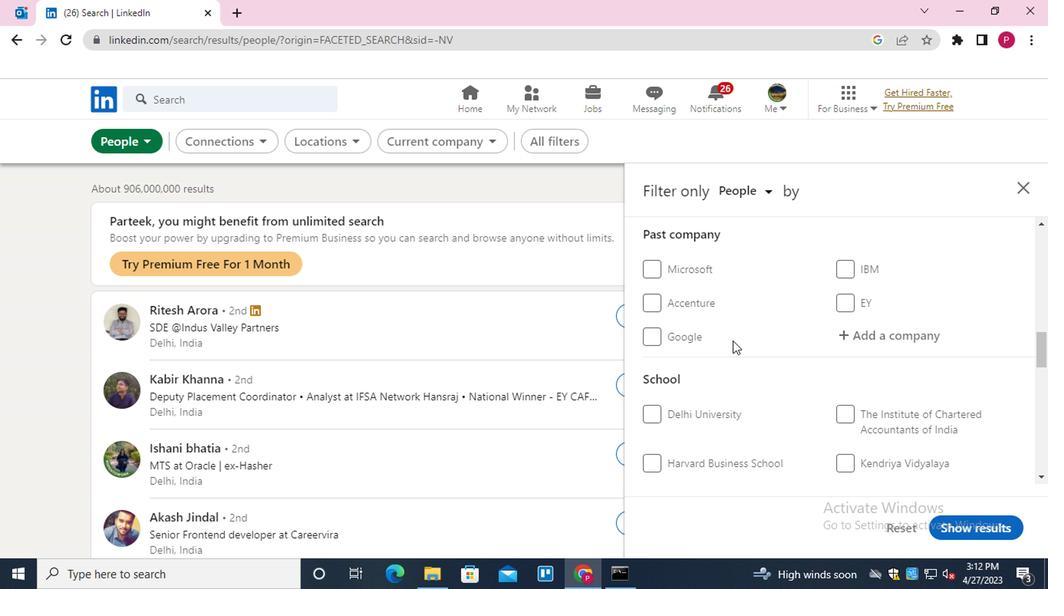 
Action: Mouse scrolled (729, 340) with delta (0, 1)
Screenshot: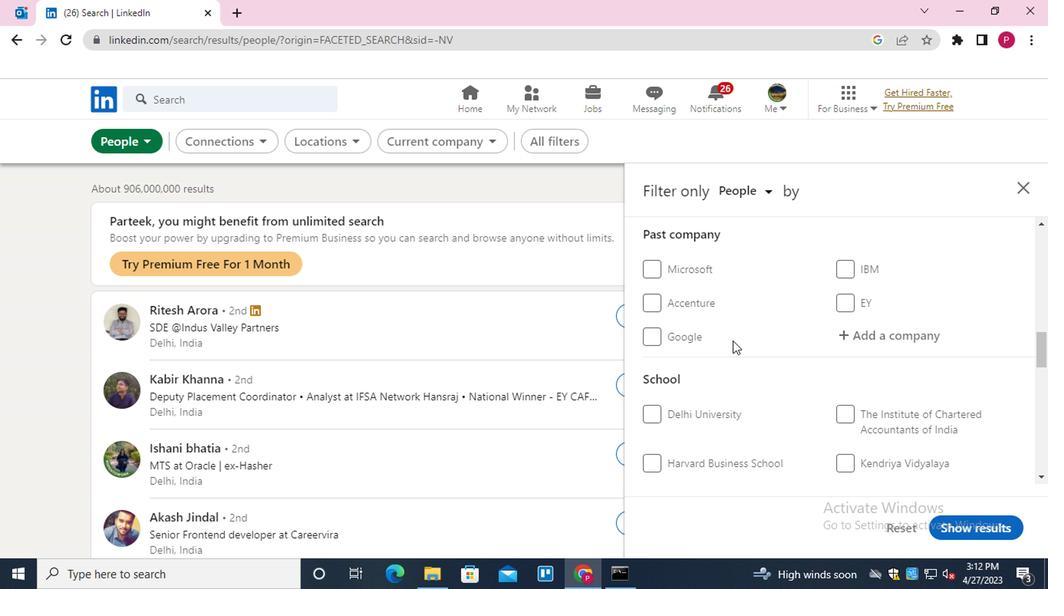 
Action: Mouse moved to (895, 344)
Screenshot: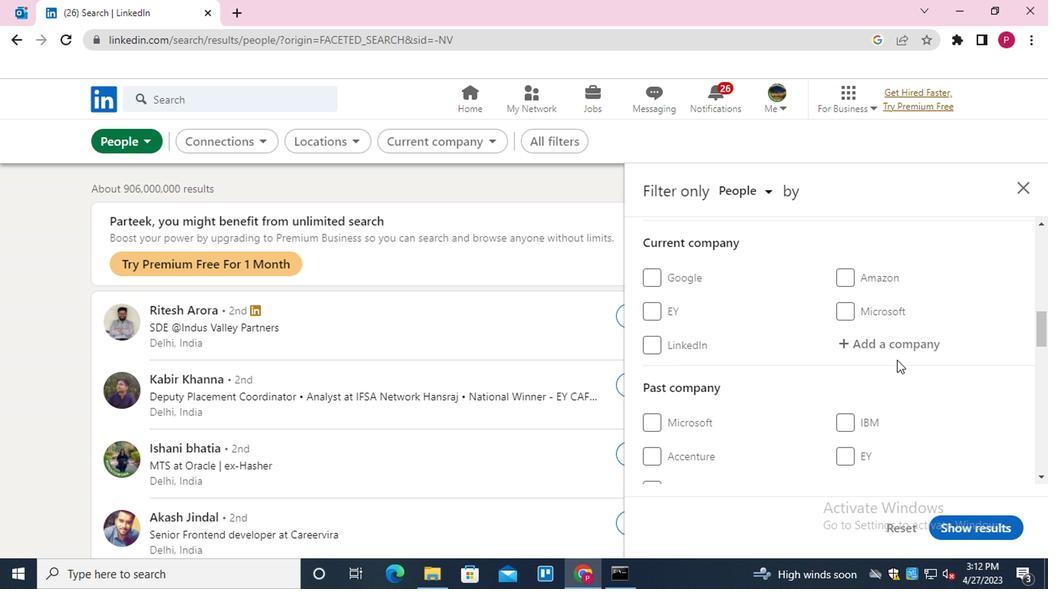 
Action: Mouse pressed left at (895, 344)
Screenshot: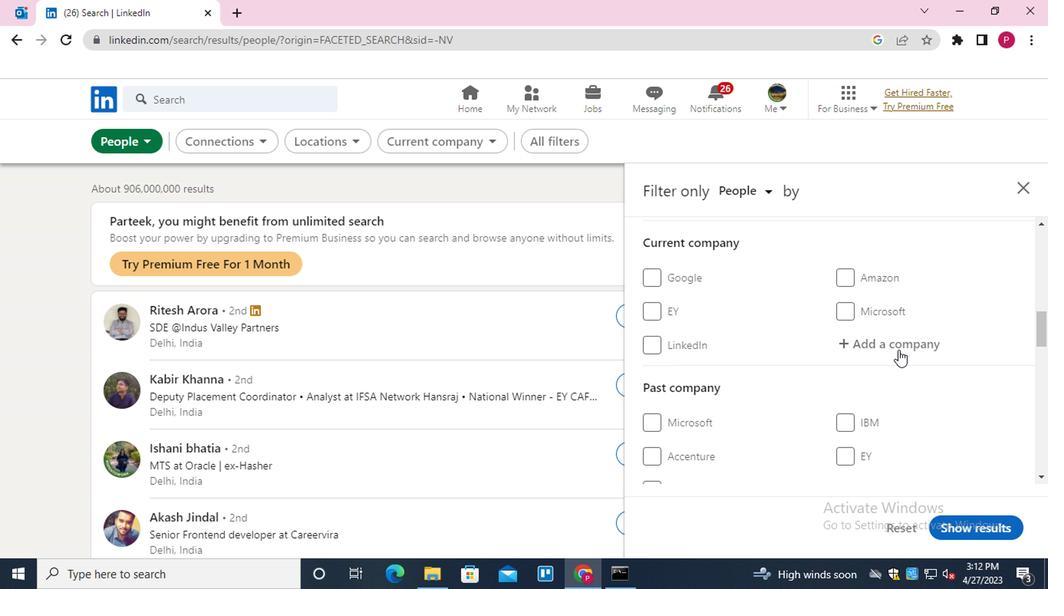 
Action: Key pressed <Key.shift>SAINT<Key.down><Key.down><Key.down><Key.down><Key.down><Key.down><Key.down><Key.down><Key.down><Key.down><Key.down><Key.up><Key.up><Key.up><Key.up><Key.up><Key.up><Key.up><Key.up><Key.up><Key.up><Key.up><Key.up><Key.up><Key.up><Key.up><Key.up><Key.up>-<Key.shift>GLOBAIN<Key.backspace><Key.backspace><Key.backspace><Key.backspace><Key.backspace><Key.backspace>OBAIN<Key.space><Key.shift>INDIA<Key.up><Key.up><Key.up><Key.down><Key.down><Key.down><Key.down><Key.enter>
Screenshot: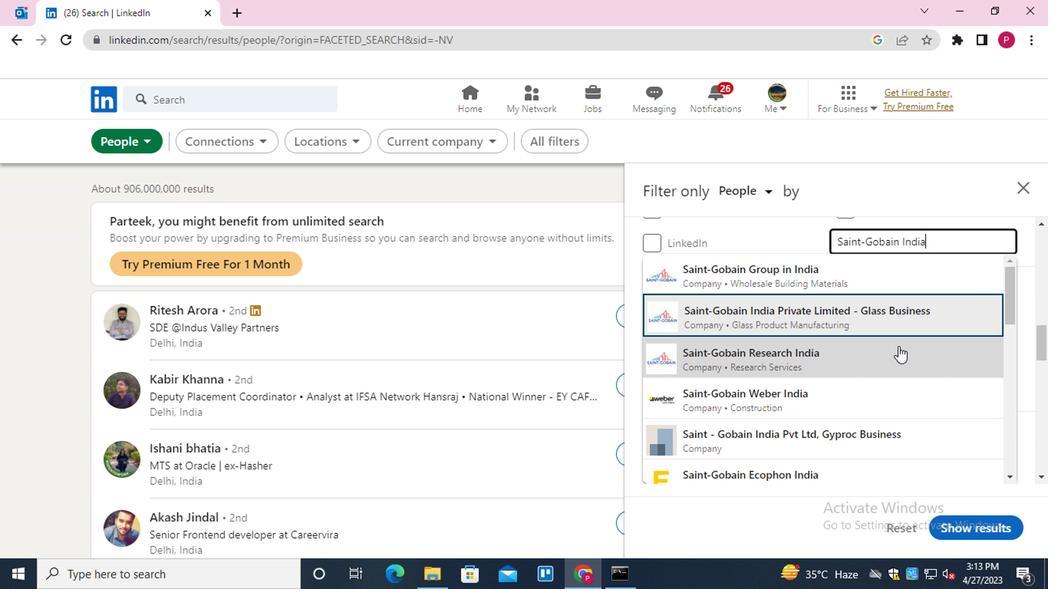 
Action: Mouse moved to (691, 327)
Screenshot: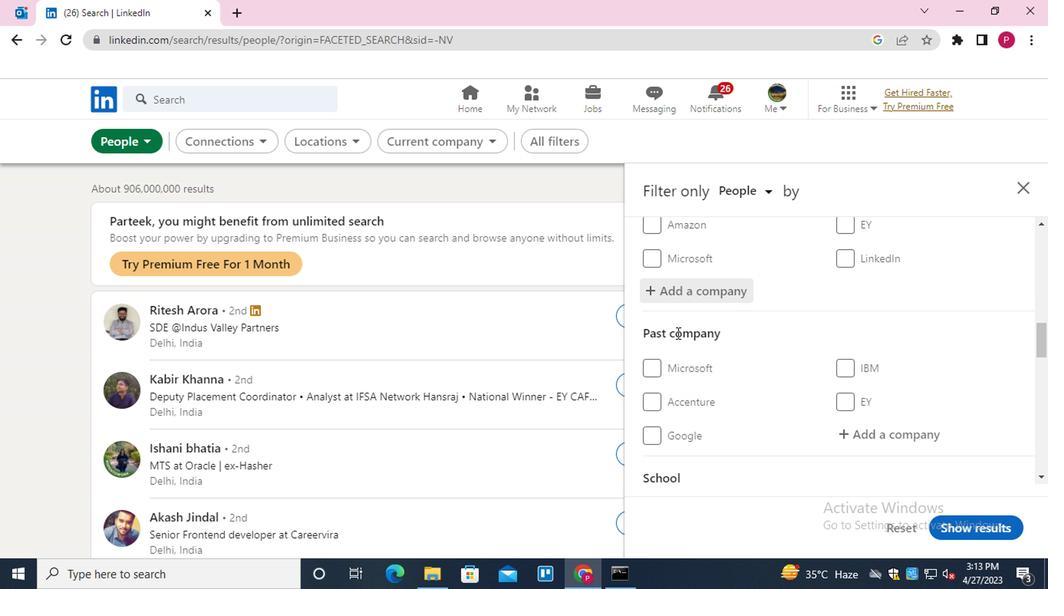
Action: Mouse scrolled (691, 326) with delta (0, -1)
Screenshot: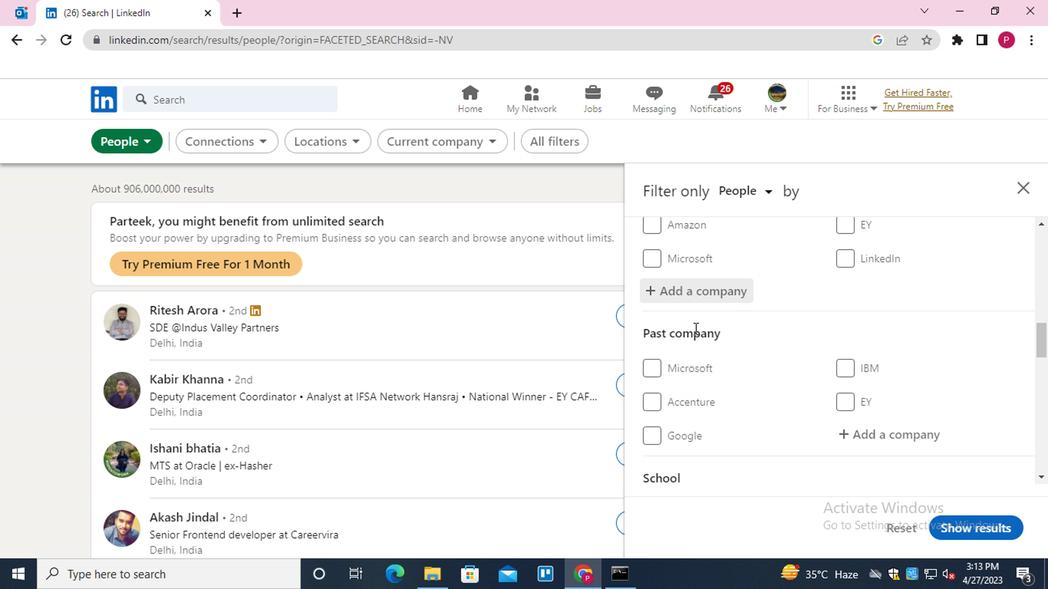 
Action: Mouse scrolled (691, 326) with delta (0, -1)
Screenshot: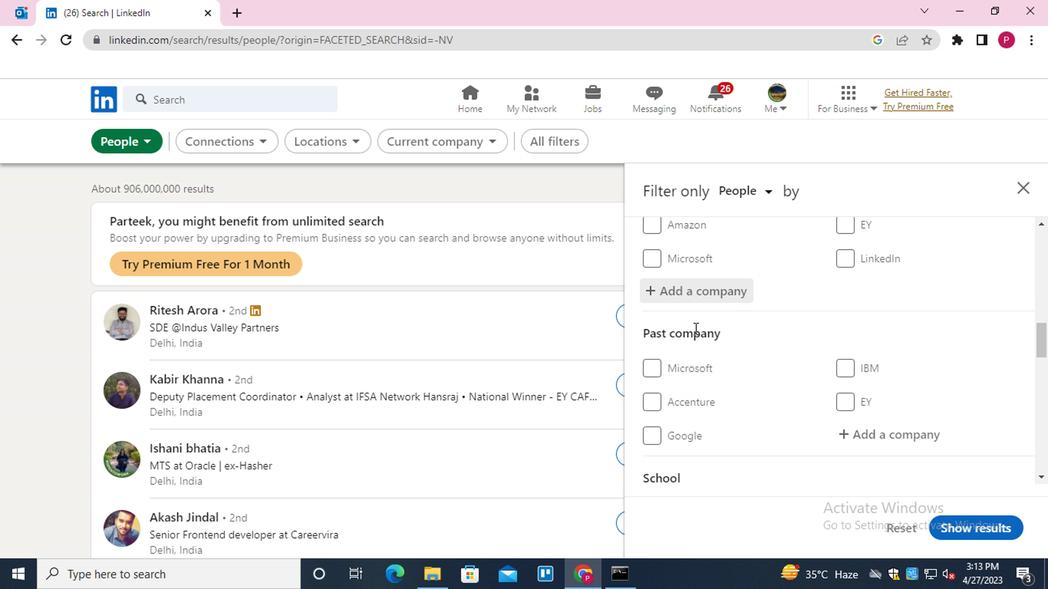 
Action: Mouse scrolled (691, 326) with delta (0, -1)
Screenshot: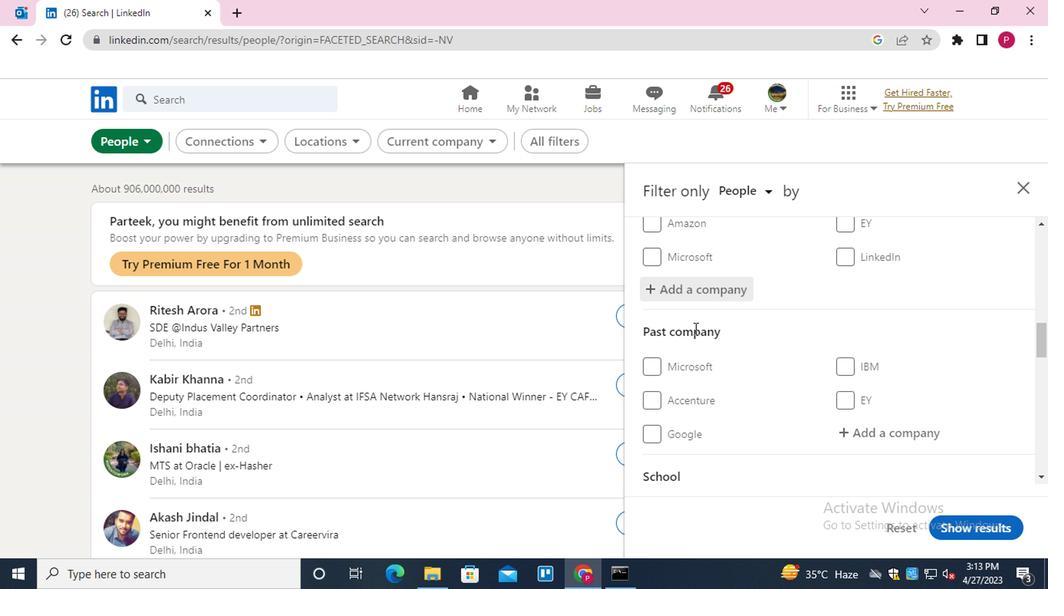 
Action: Mouse scrolled (691, 326) with delta (0, -1)
Screenshot: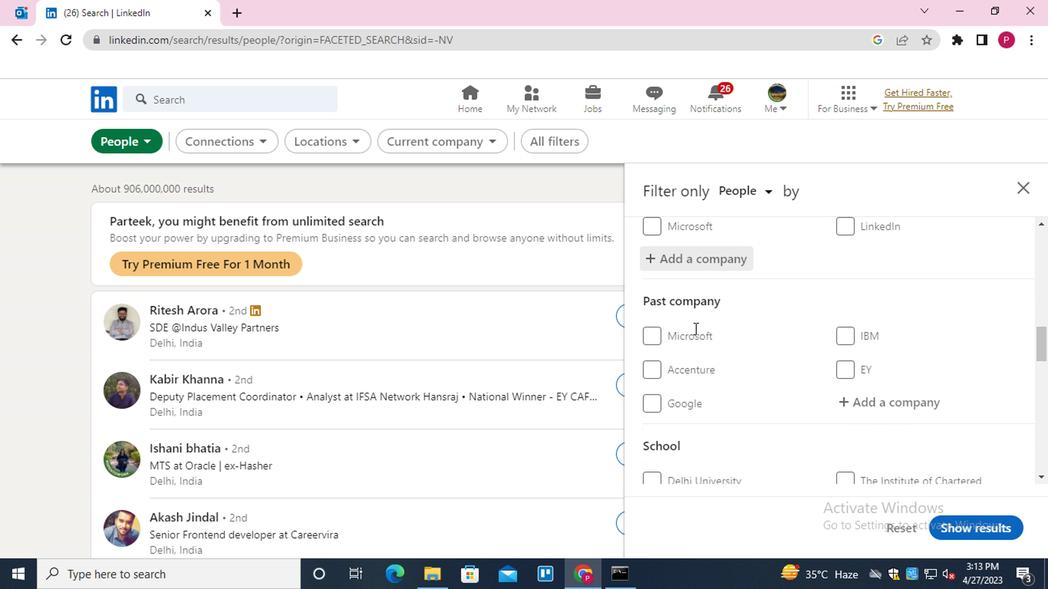 
Action: Mouse scrolled (691, 326) with delta (0, -1)
Screenshot: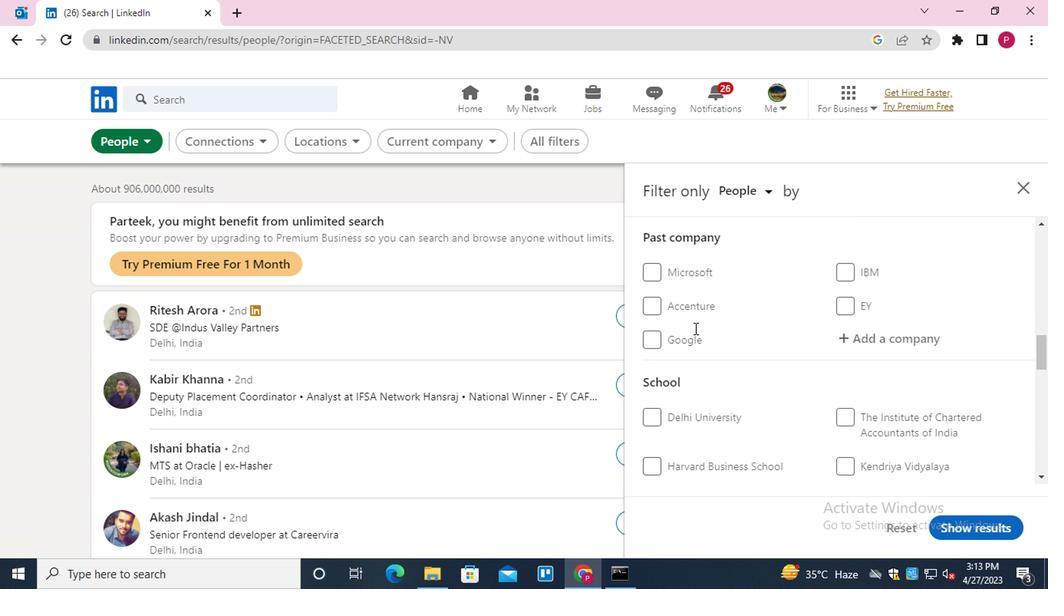 
Action: Mouse moved to (842, 242)
Screenshot: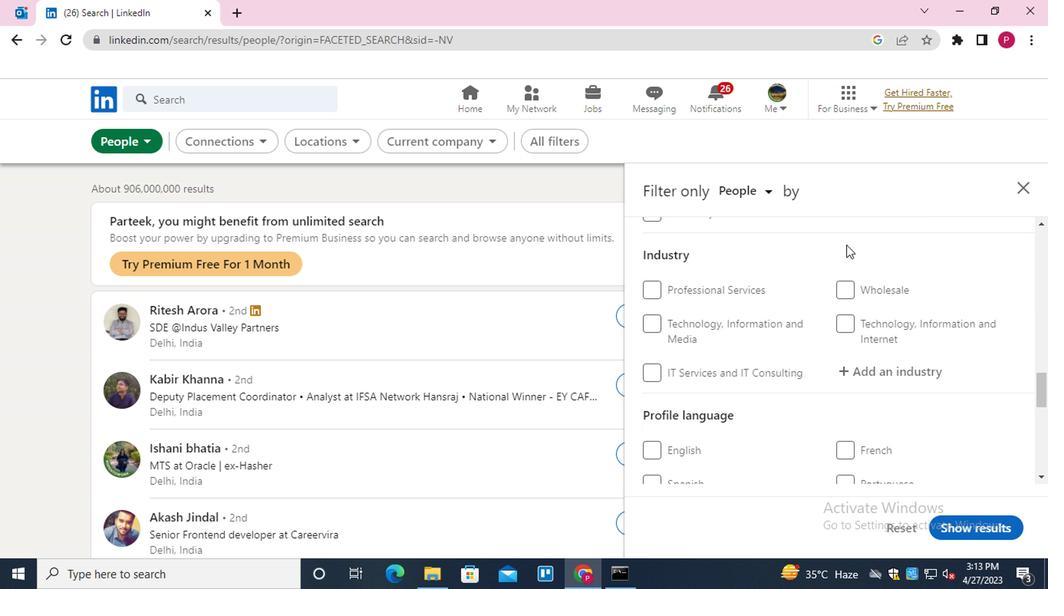 
Action: Mouse scrolled (842, 243) with delta (0, 1)
Screenshot: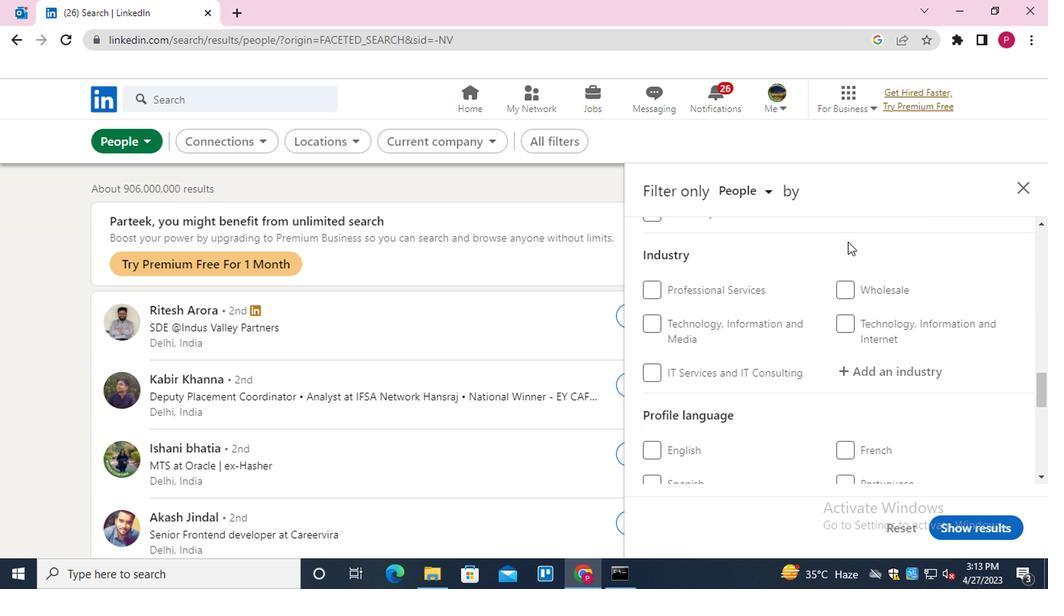 
Action: Mouse moved to (872, 288)
Screenshot: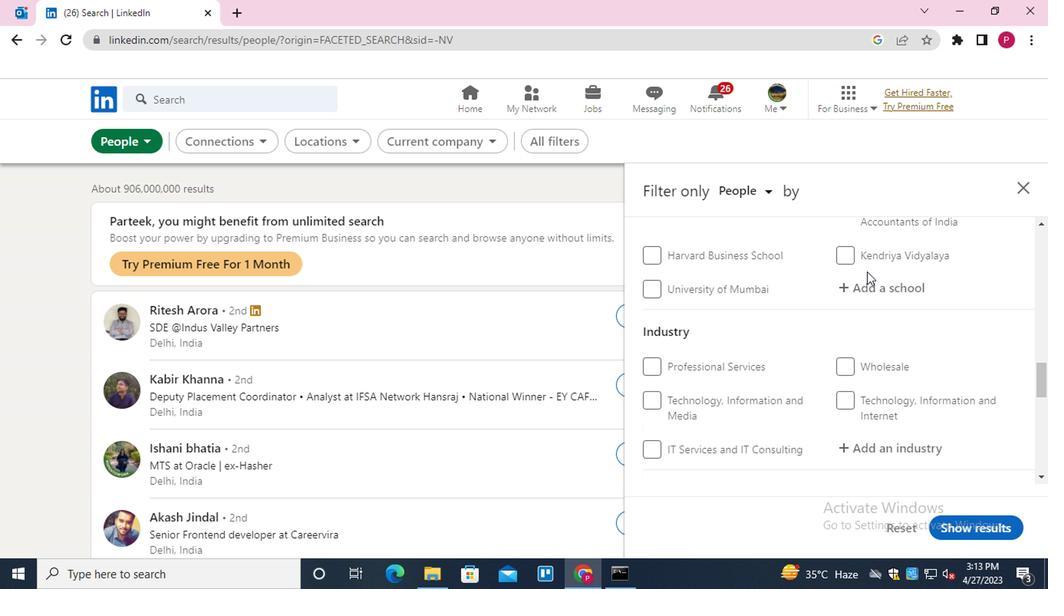 
Action: Mouse pressed left at (872, 288)
Screenshot: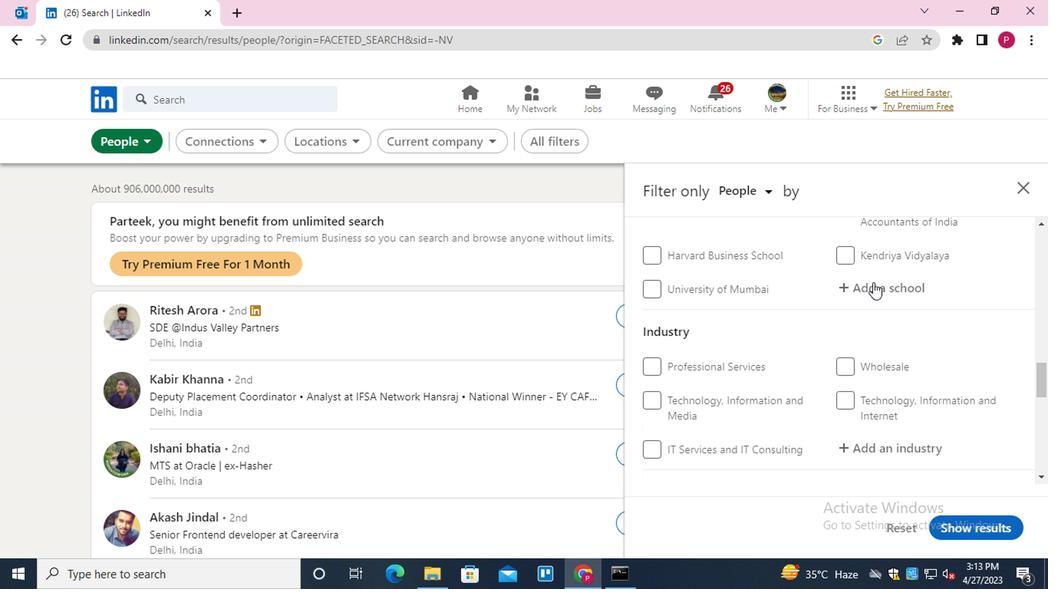 
Action: Mouse moved to (872, 291)
Screenshot: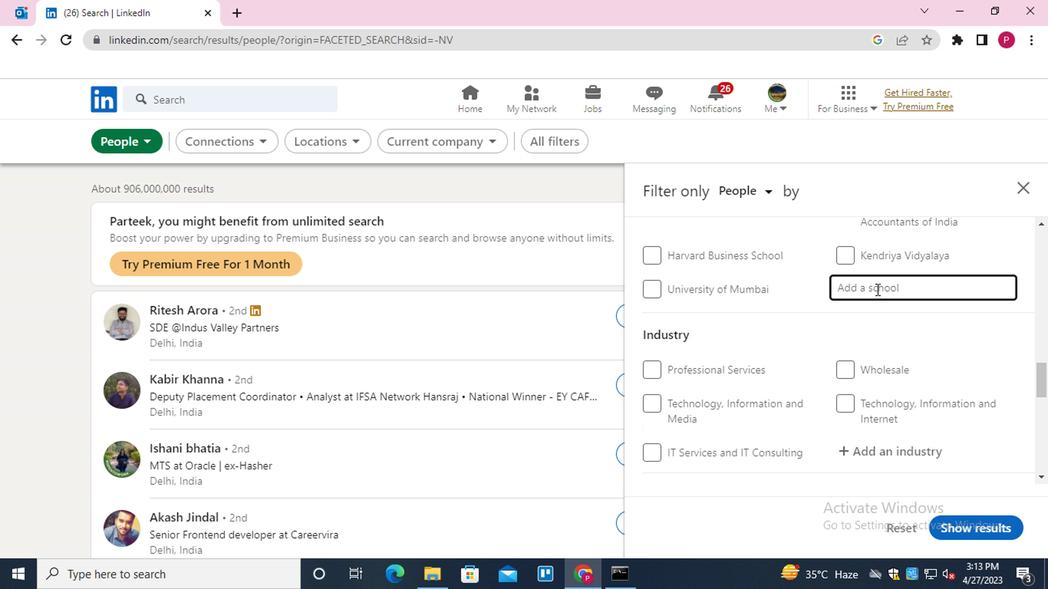 
Action: Key pressed <Key.shift>MOTILAL<Key.space><Key.shift>NEHRU<Key.down><Key.enter>
Screenshot: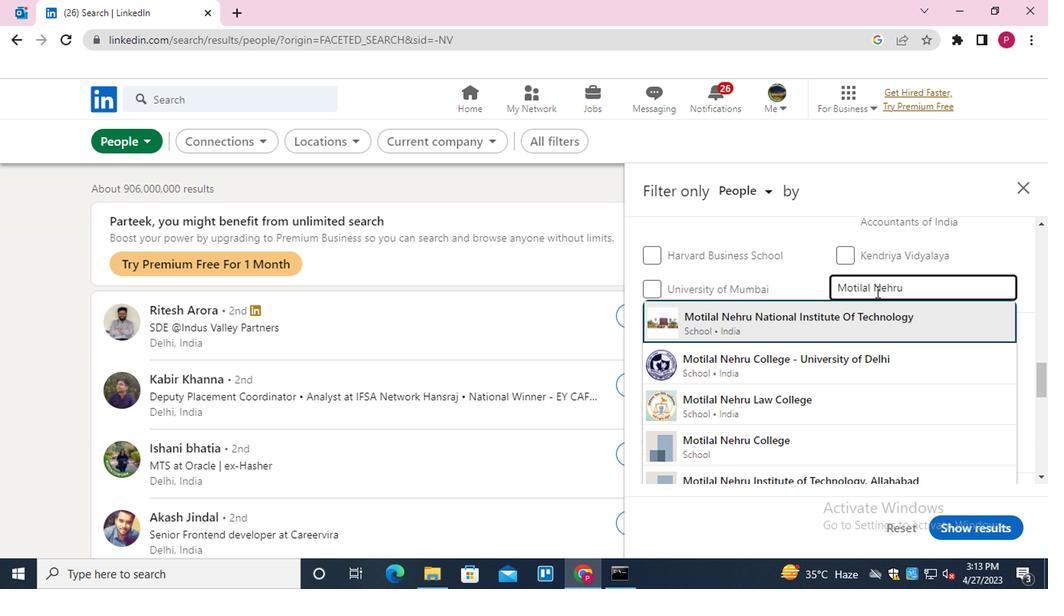 
Action: Mouse moved to (845, 247)
Screenshot: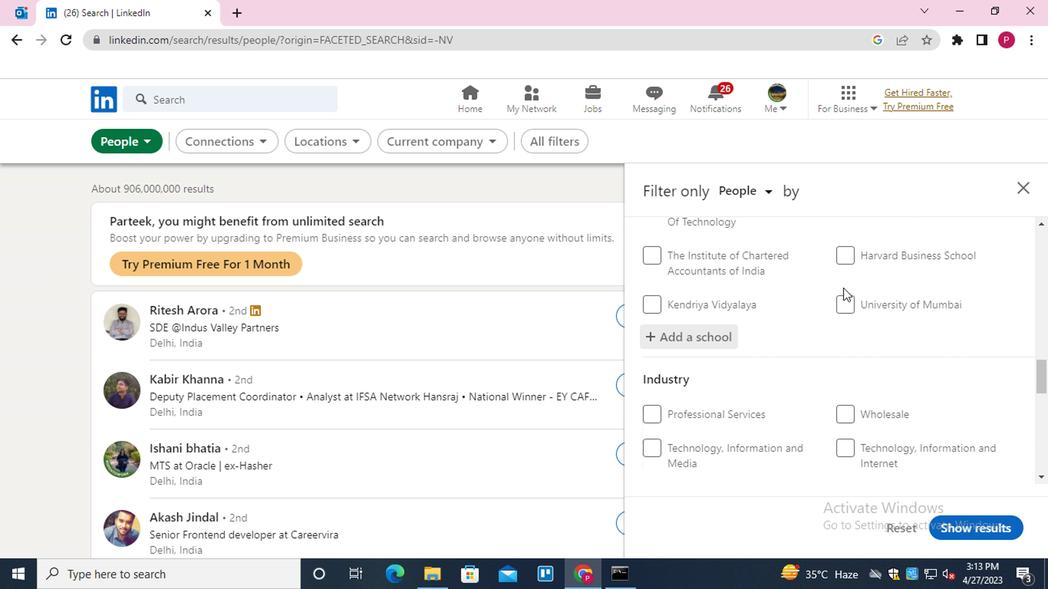
Action: Mouse scrolled (845, 246) with delta (0, -1)
Screenshot: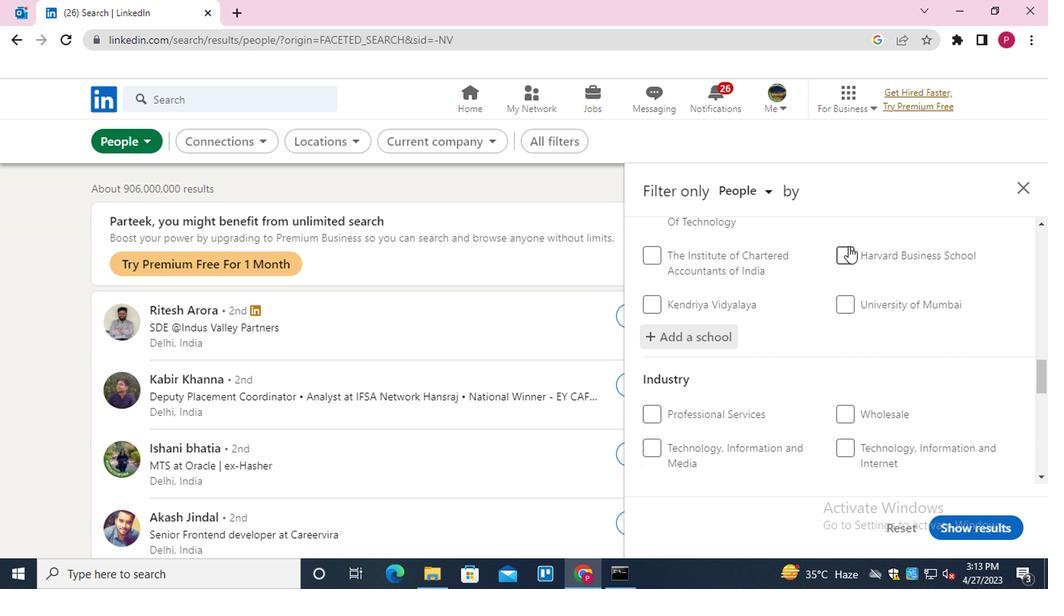 
Action: Mouse moved to (845, 250)
Screenshot: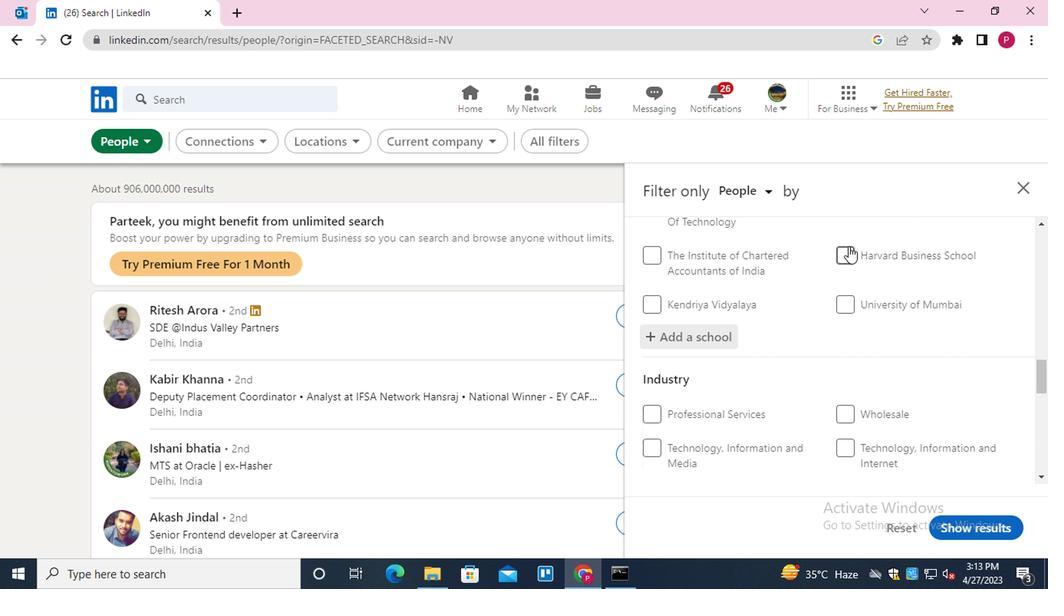 
Action: Mouse scrolled (845, 249) with delta (0, 0)
Screenshot: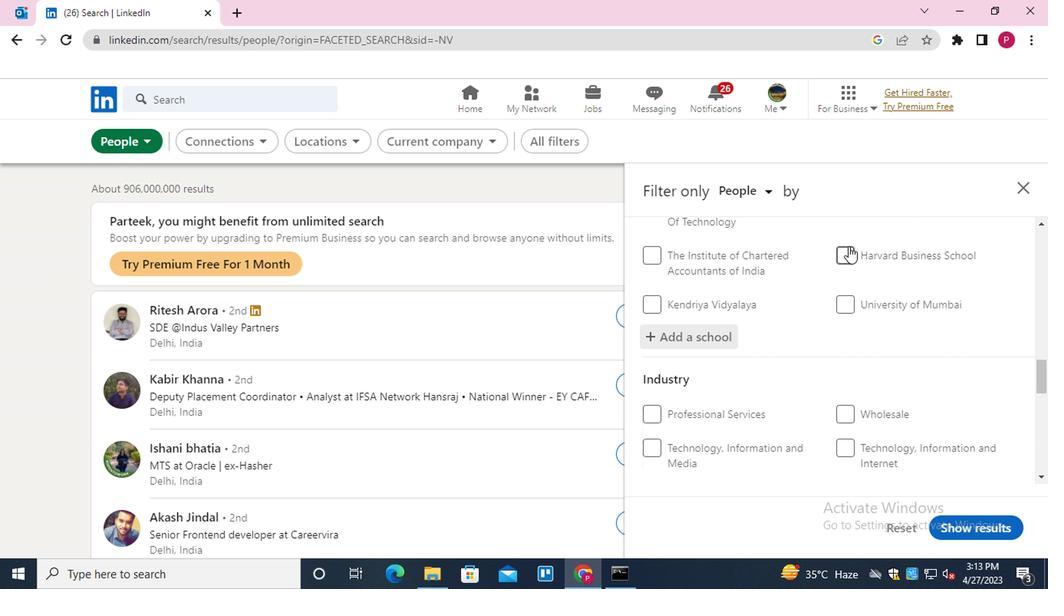 
Action: Mouse moved to (852, 334)
Screenshot: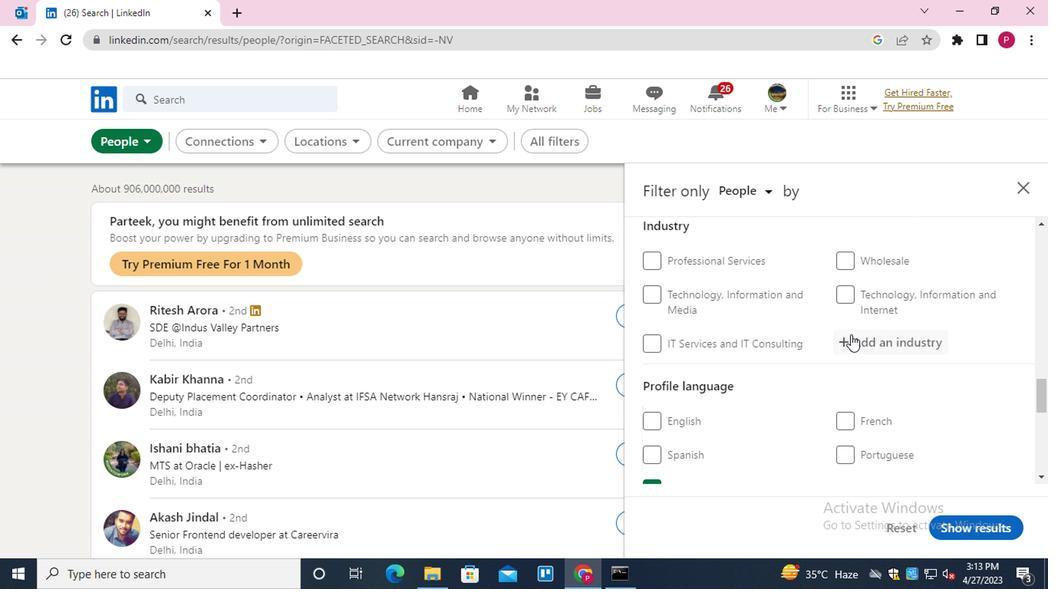 
Action: Mouse pressed left at (852, 334)
Screenshot: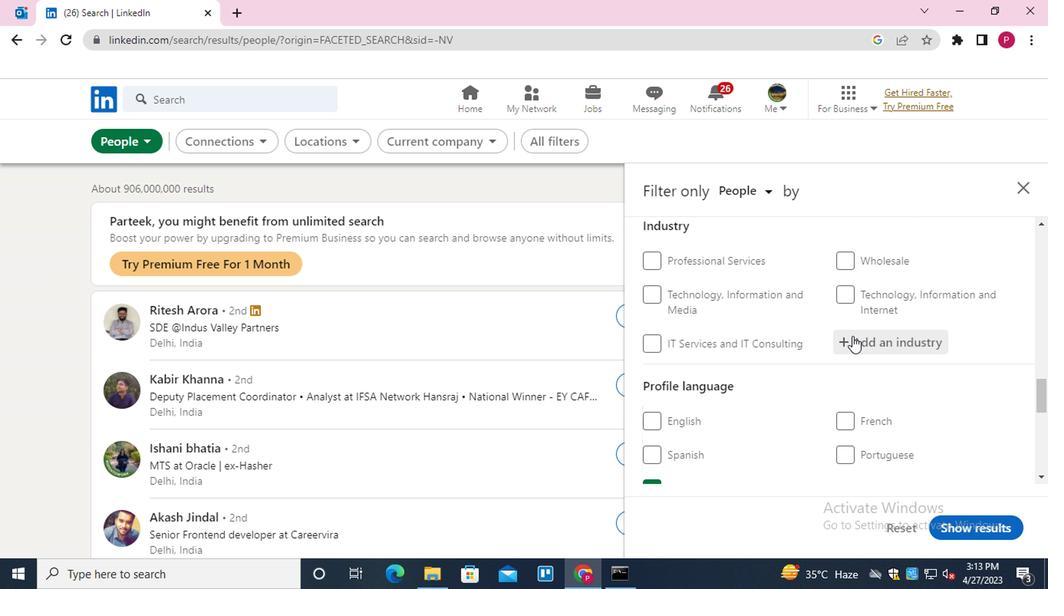 
Action: Key pressed <Key.shift><Key.shift><Key.shift><Key.shift><Key.shift><Key.shift>PET<Key.down><Key.enter>
Screenshot: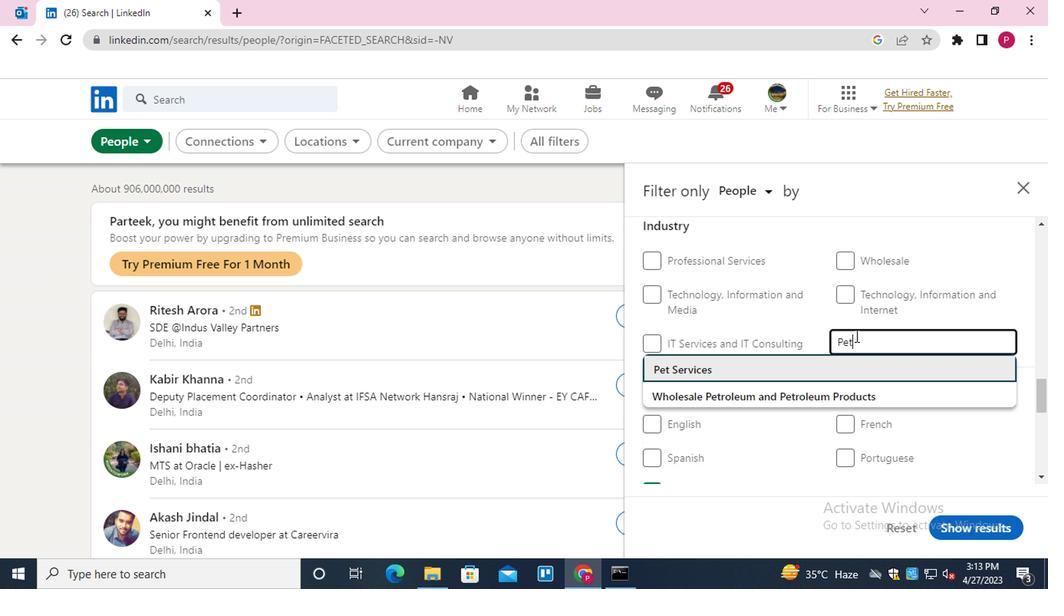 
Action: Mouse moved to (1001, 430)
Screenshot: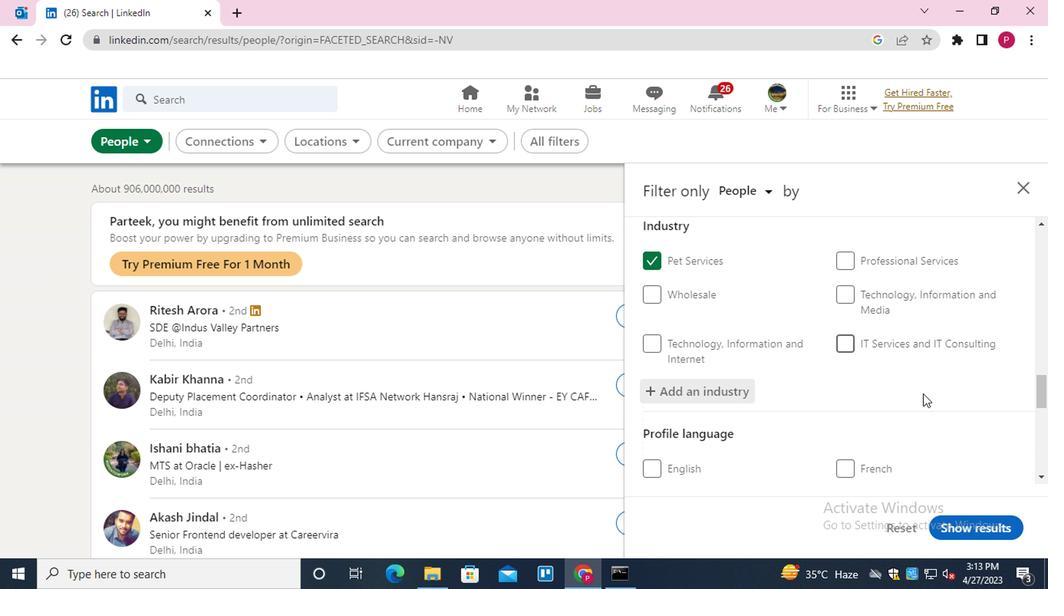 
Action: Mouse scrolled (1001, 429) with delta (0, -1)
Screenshot: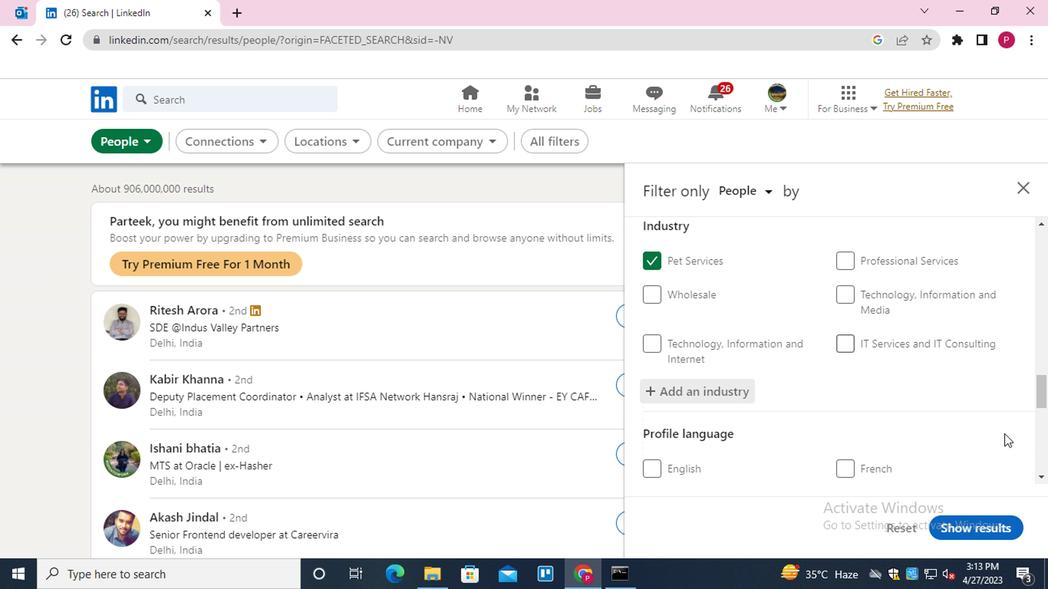 
Action: Mouse moved to (1000, 430)
Screenshot: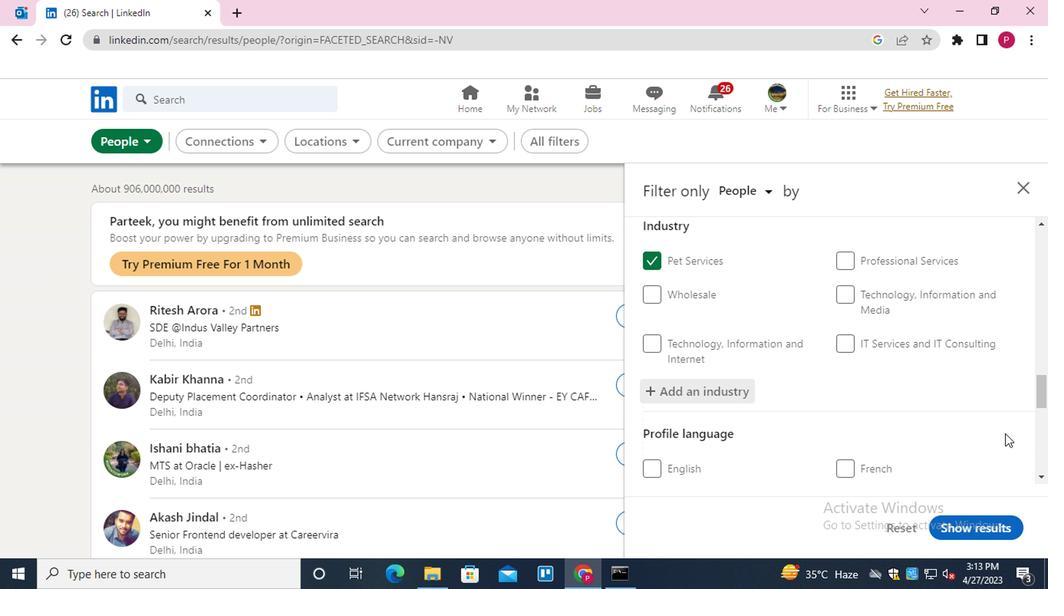 
Action: Mouse scrolled (1000, 429) with delta (0, -1)
Screenshot: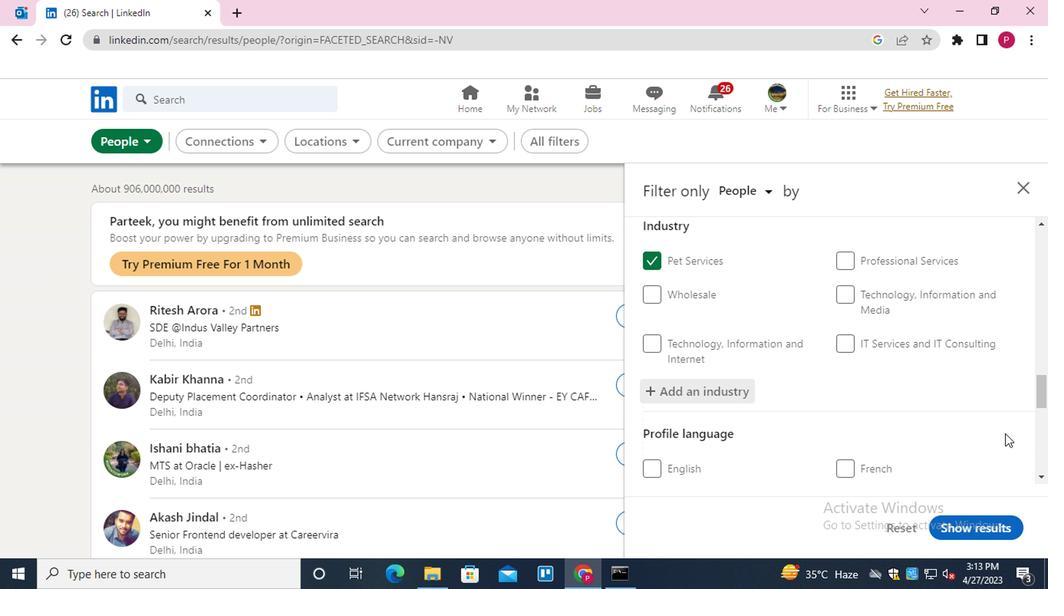 
Action: Mouse moved to (977, 424)
Screenshot: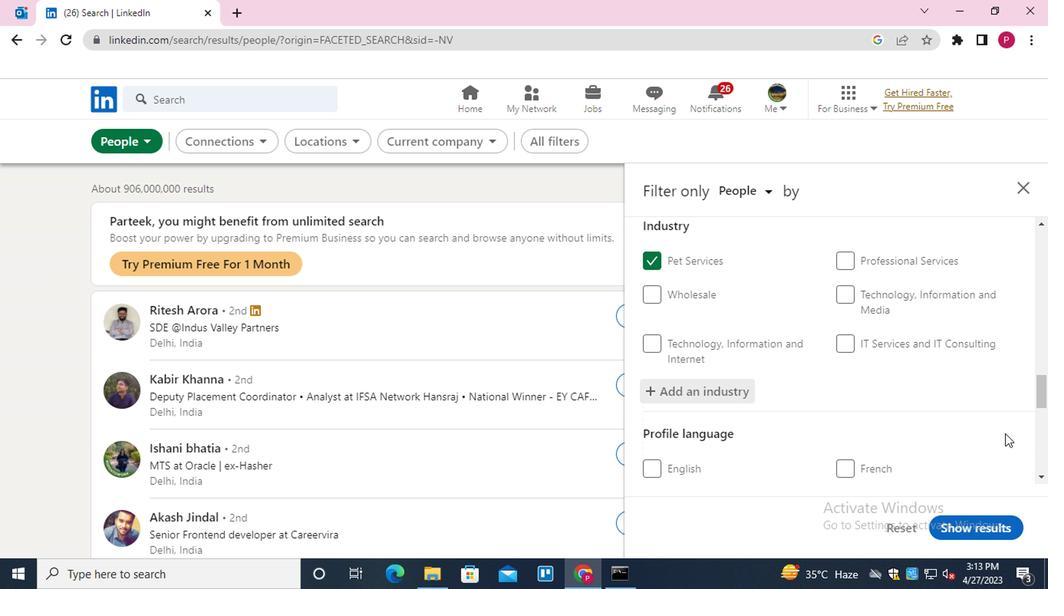 
Action: Mouse scrolled (977, 423) with delta (0, -1)
Screenshot: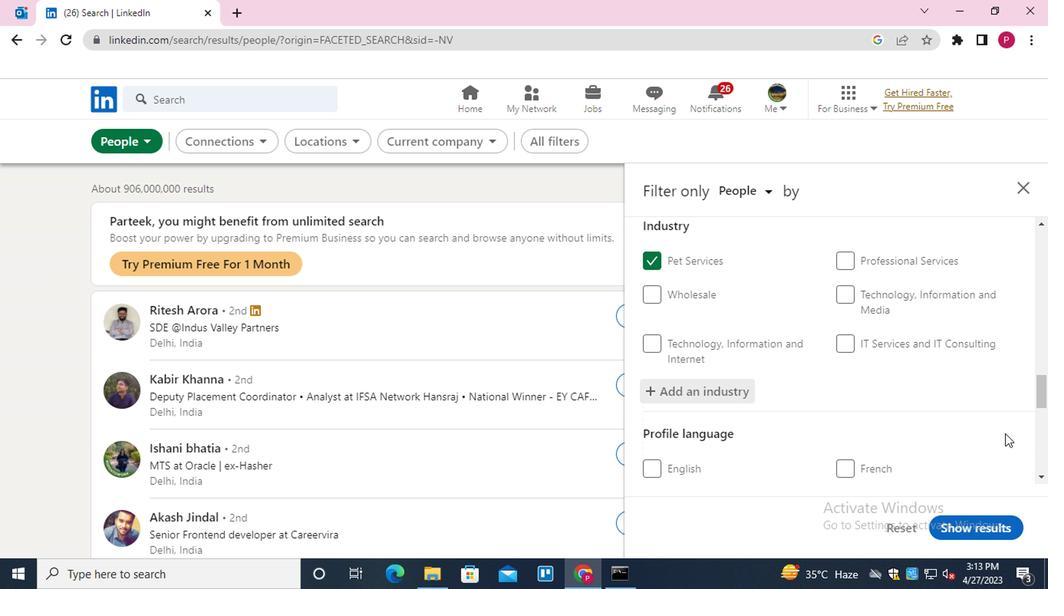 
Action: Mouse moved to (973, 418)
Screenshot: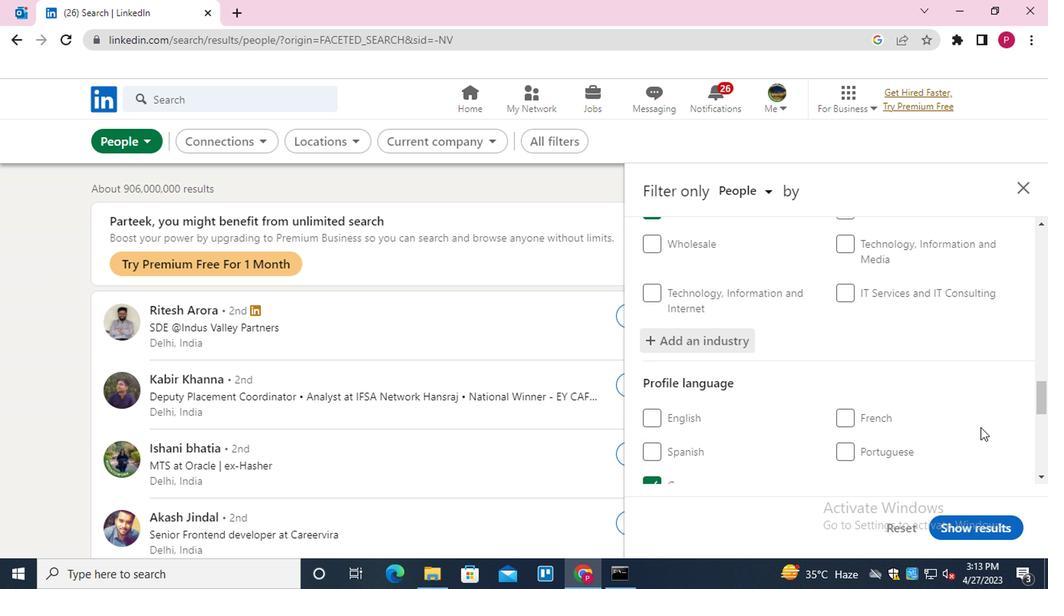 
Action: Mouse scrolled (973, 418) with delta (0, 0)
Screenshot: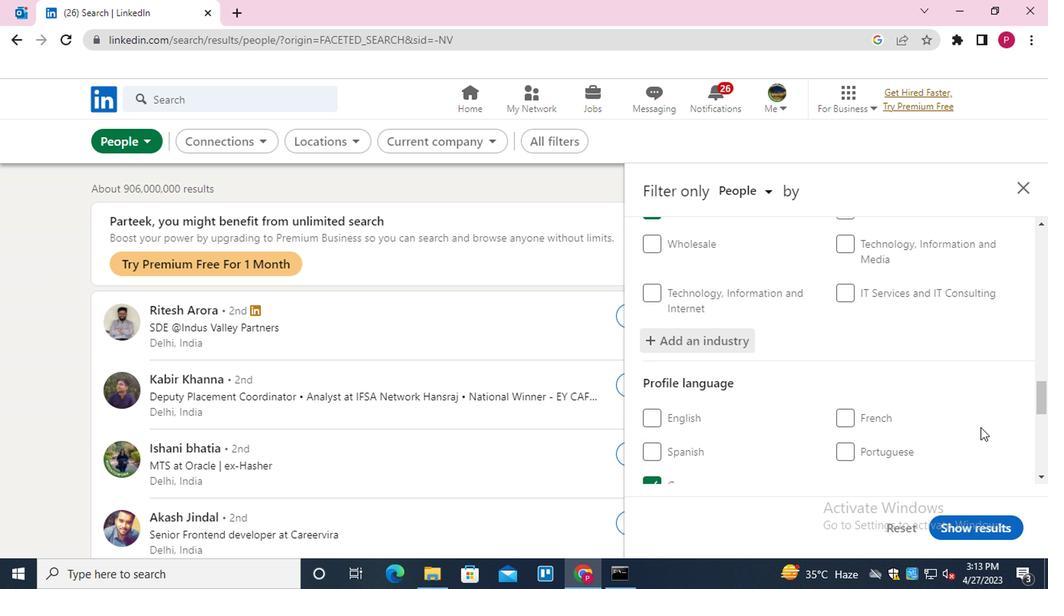 
Action: Mouse moved to (859, 386)
Screenshot: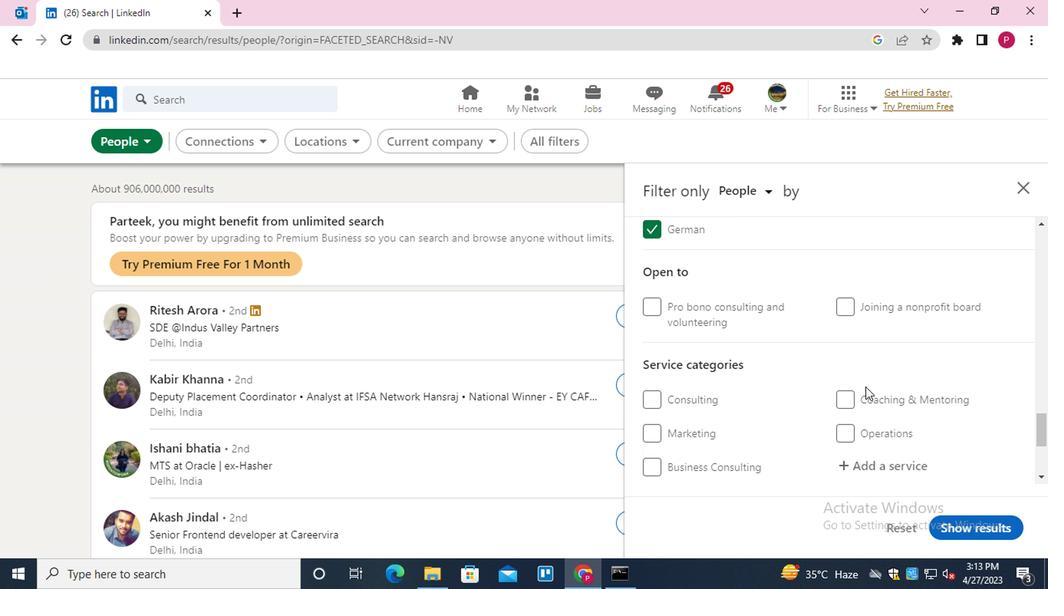 
Action: Mouse scrolled (859, 385) with delta (0, 0)
Screenshot: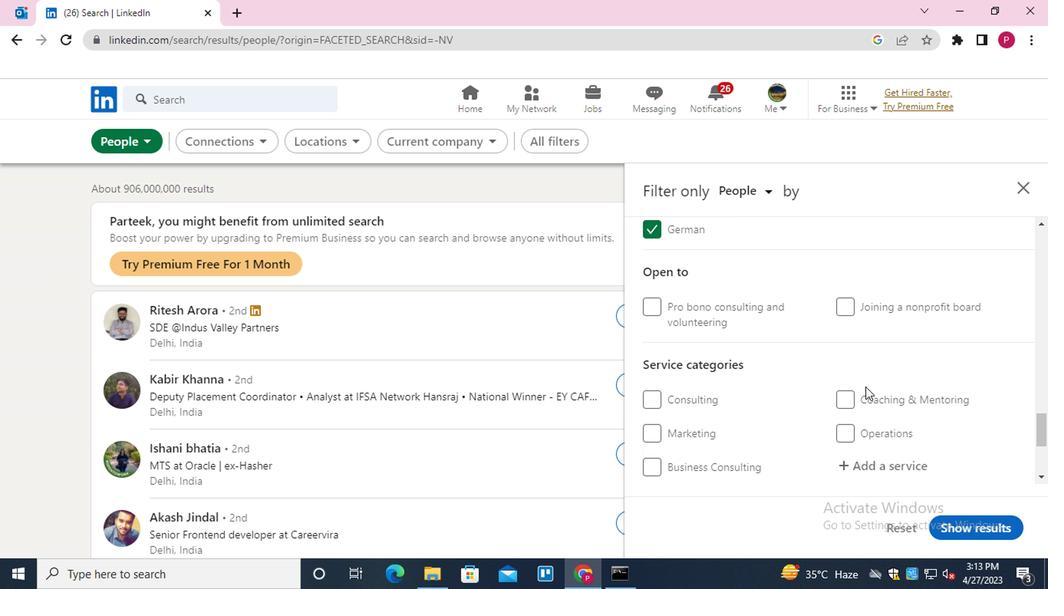 
Action: Mouse moved to (859, 386)
Screenshot: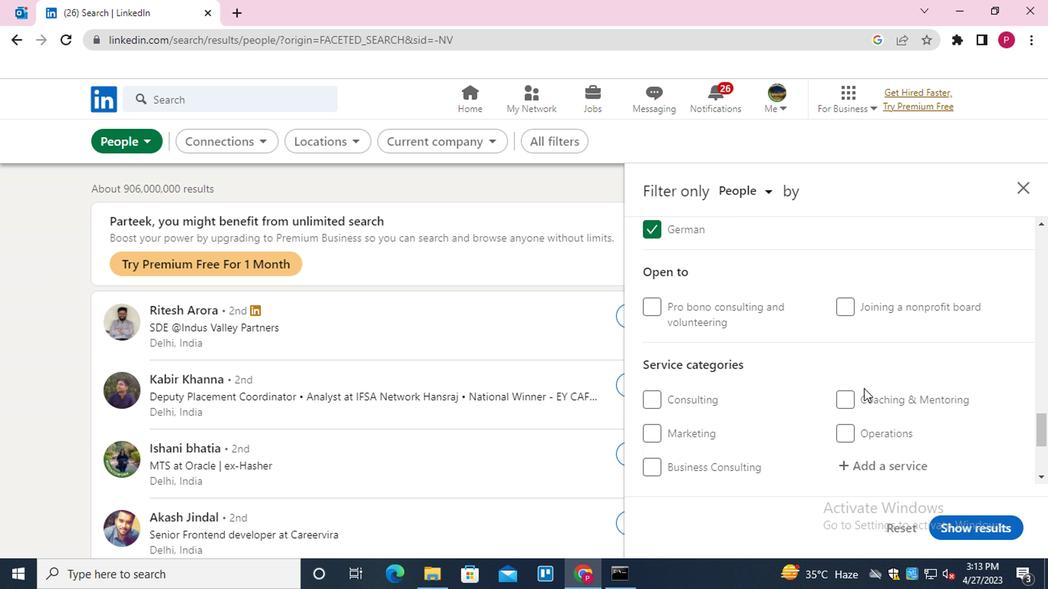
Action: Mouse scrolled (859, 385) with delta (0, 0)
Screenshot: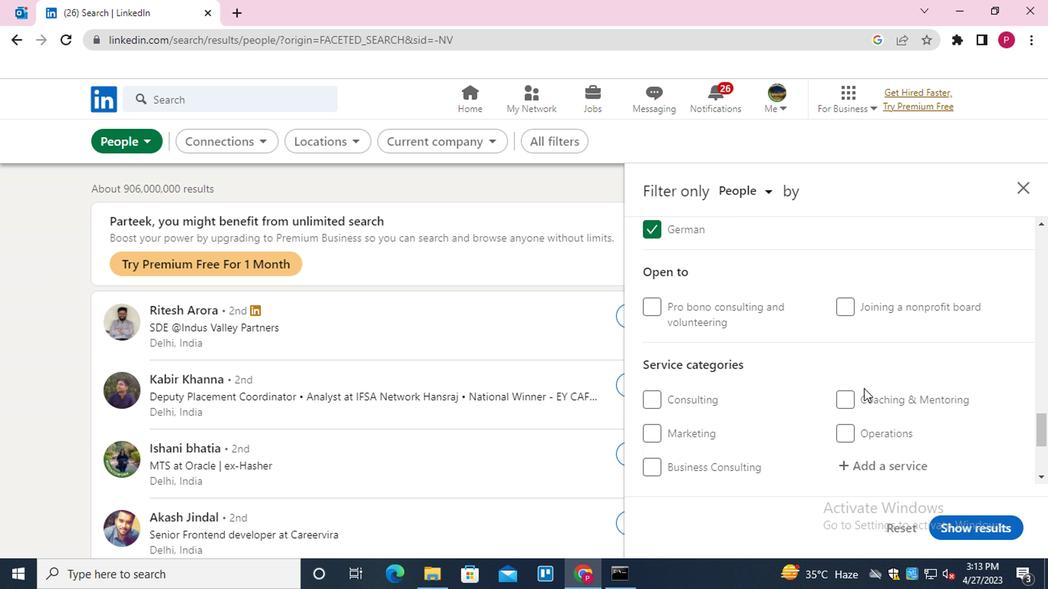 
Action: Mouse moved to (857, 388)
Screenshot: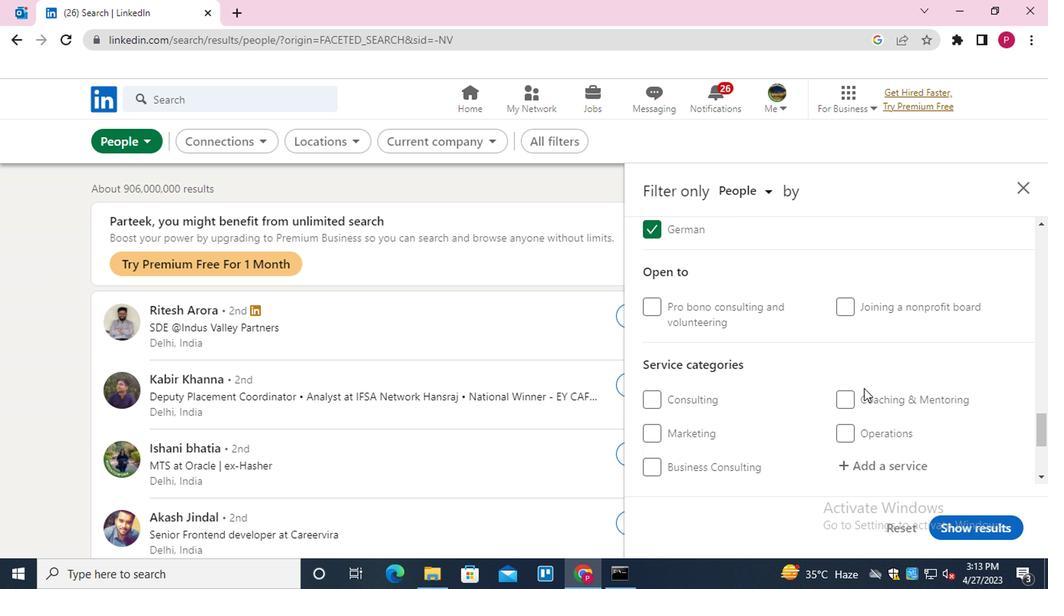 
Action: Mouse scrolled (857, 387) with delta (0, -1)
Screenshot: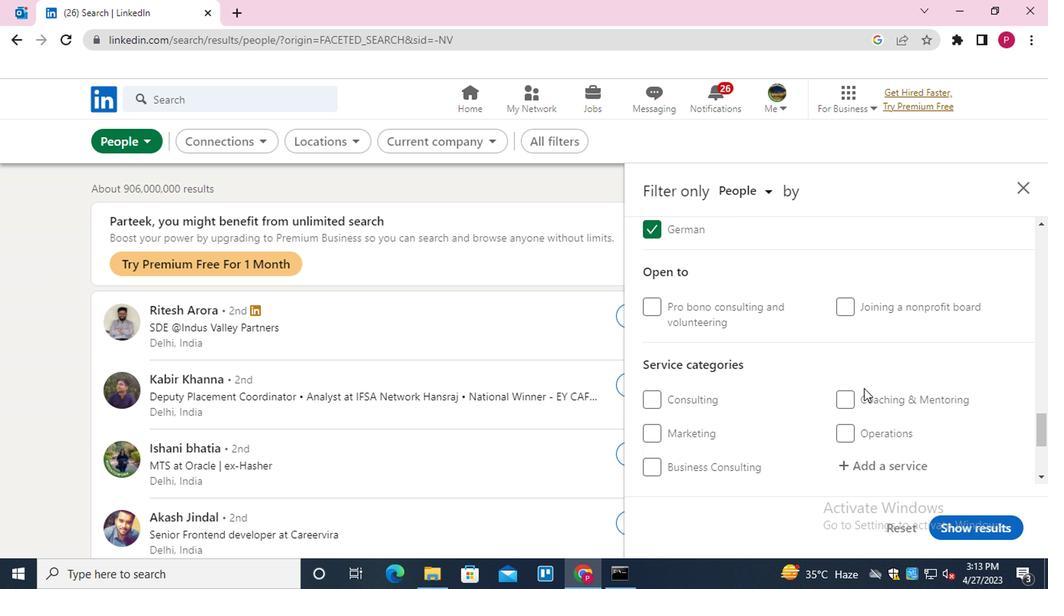 
Action: Mouse moved to (884, 268)
Screenshot: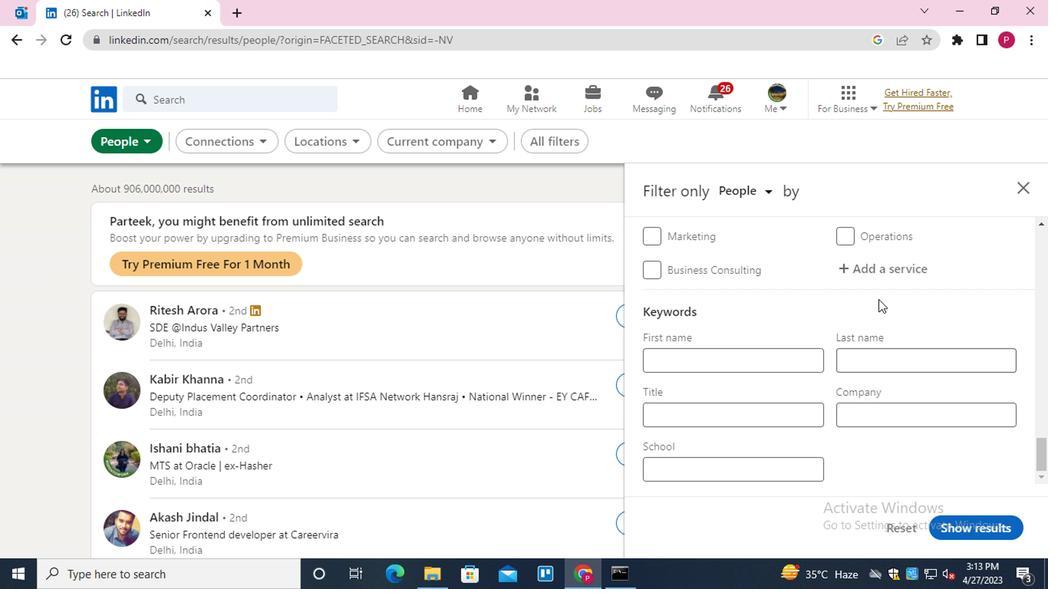 
Action: Mouse pressed left at (884, 268)
Screenshot: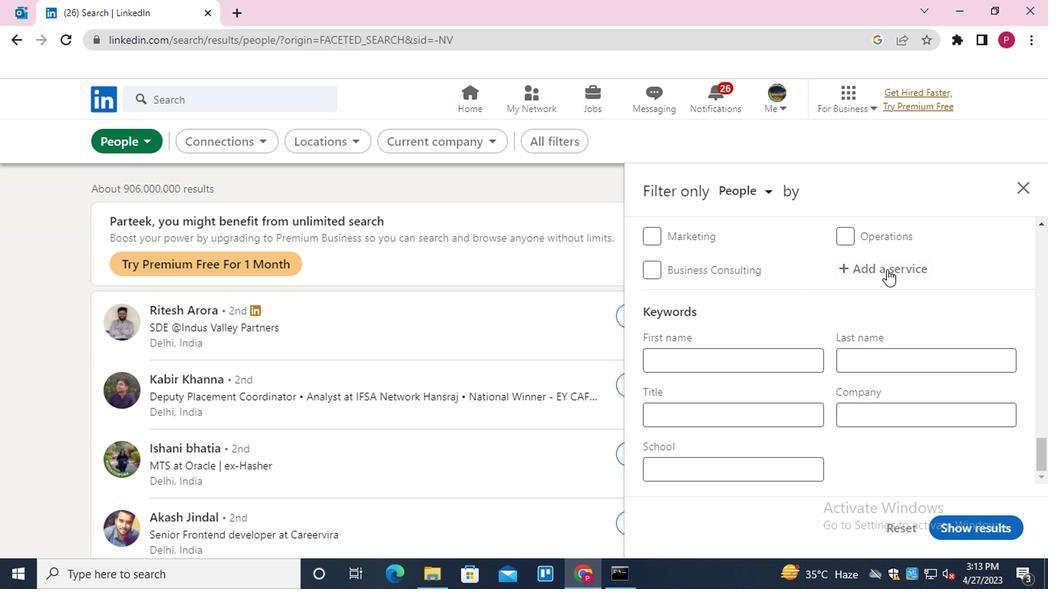 
Action: Key pressed <Key.shift>BLOGGI<Key.down><Key.enter>
Screenshot: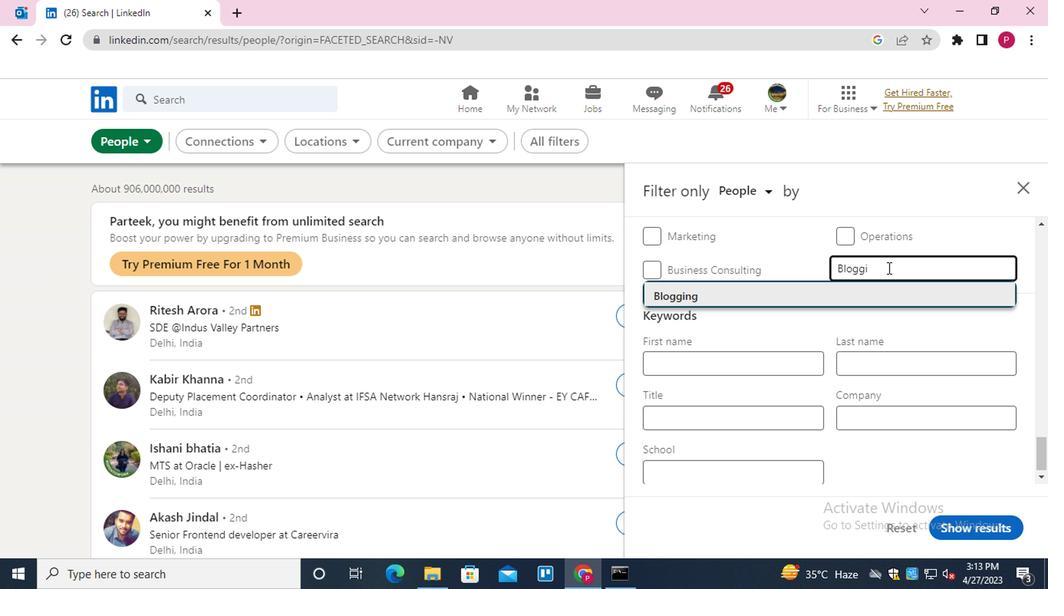 
Action: Mouse scrolled (884, 267) with delta (0, 0)
Screenshot: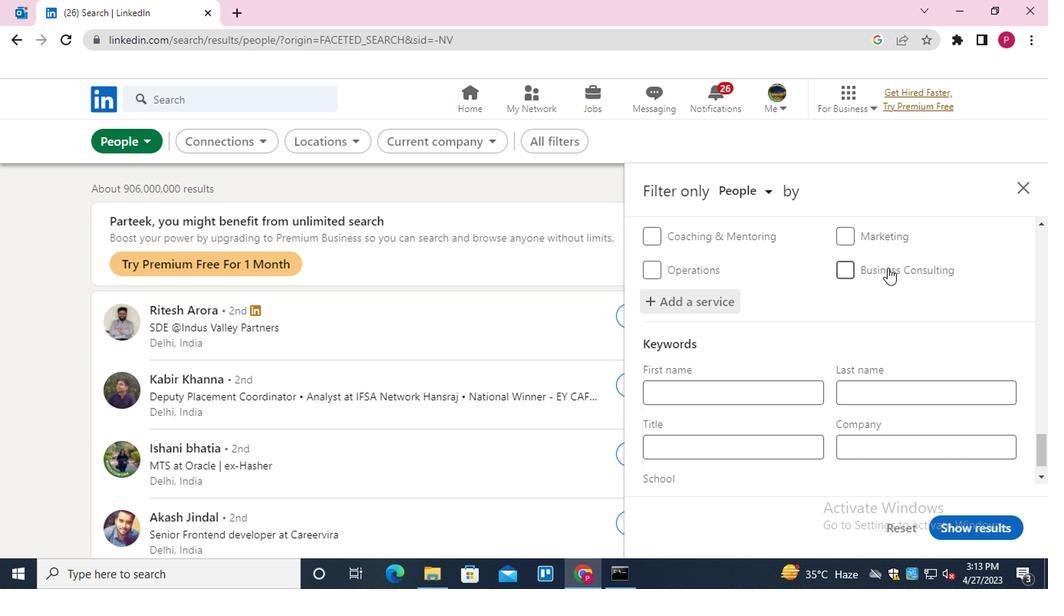 
Action: Mouse moved to (840, 293)
Screenshot: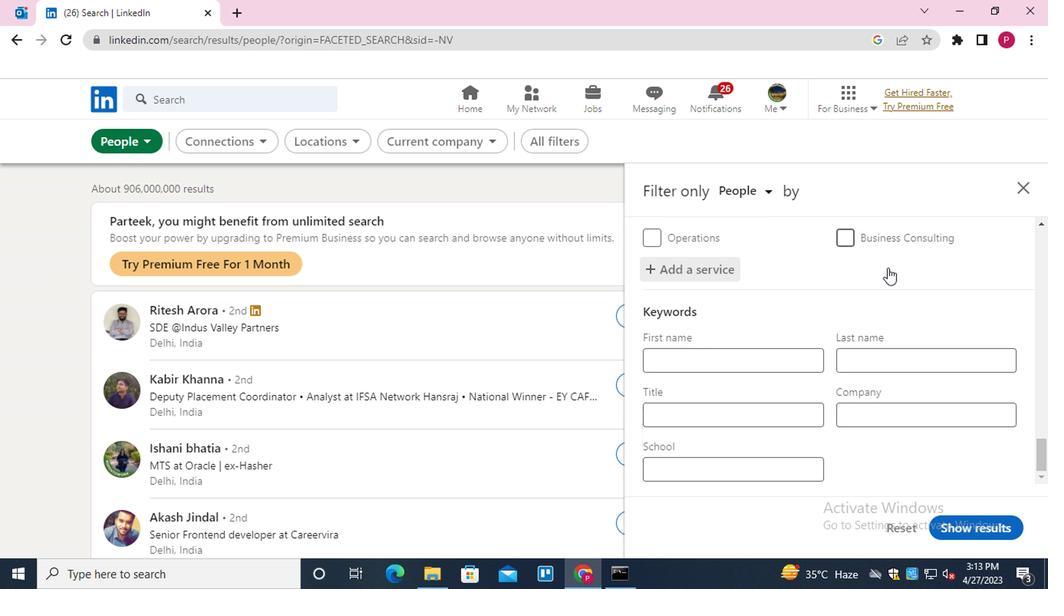 
Action: Mouse scrolled (840, 292) with delta (0, -1)
Screenshot: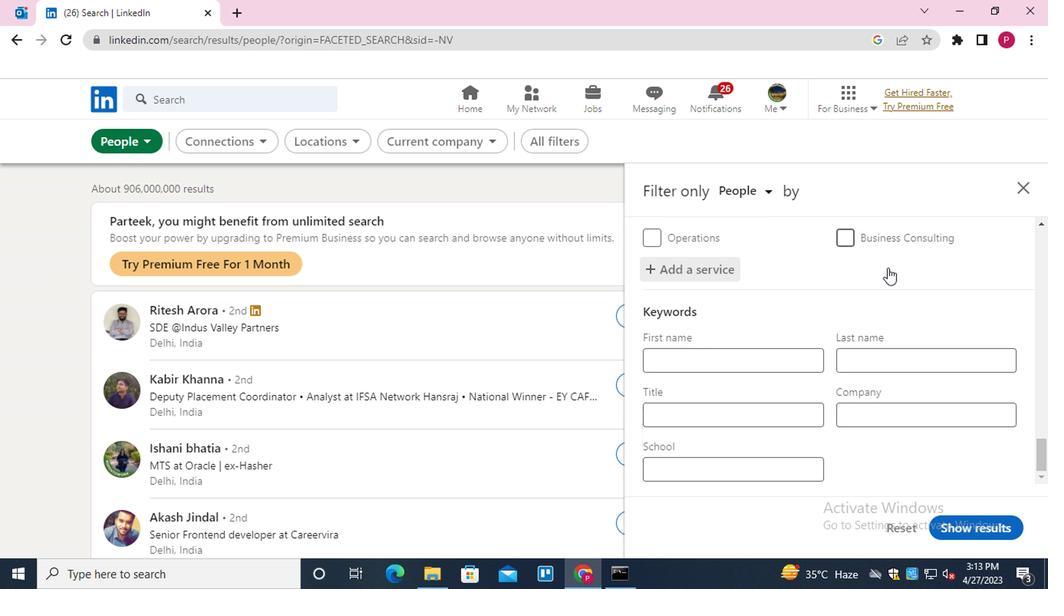 
Action: Mouse moved to (830, 300)
Screenshot: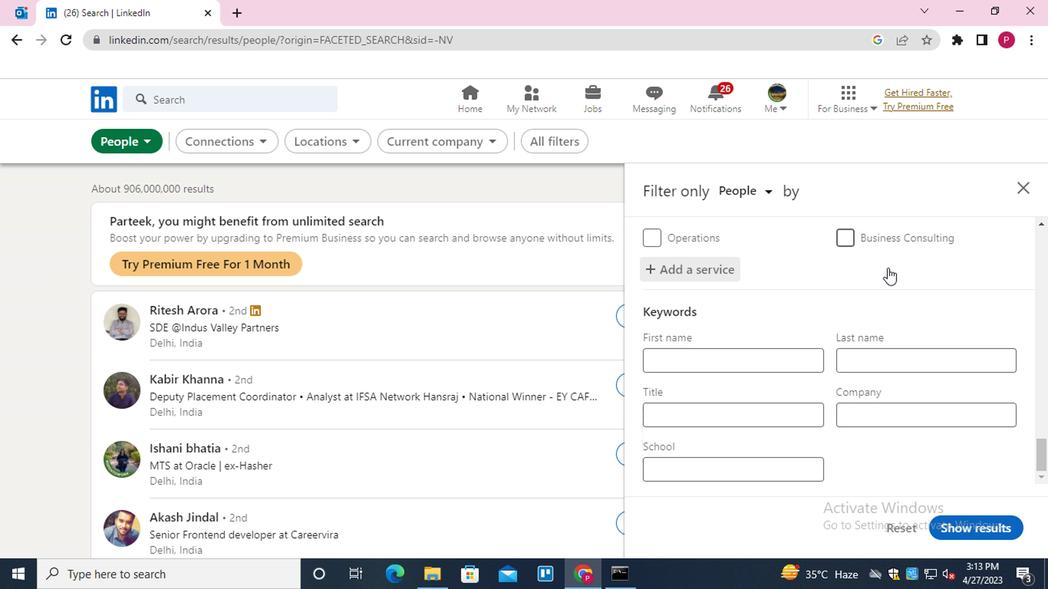 
Action: Mouse scrolled (830, 300) with delta (0, 0)
Screenshot: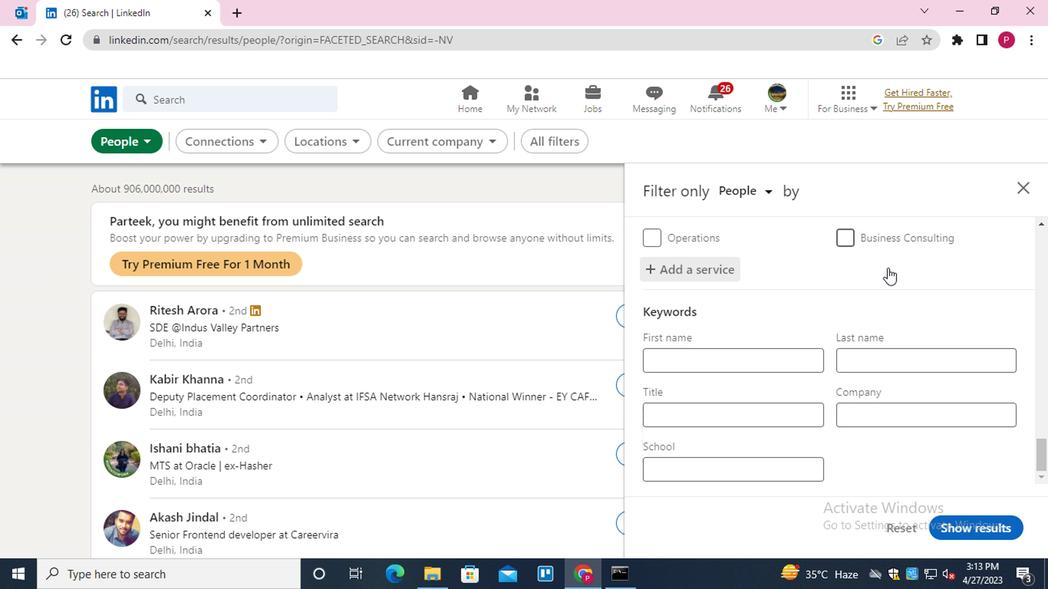 
Action: Mouse moved to (739, 408)
Screenshot: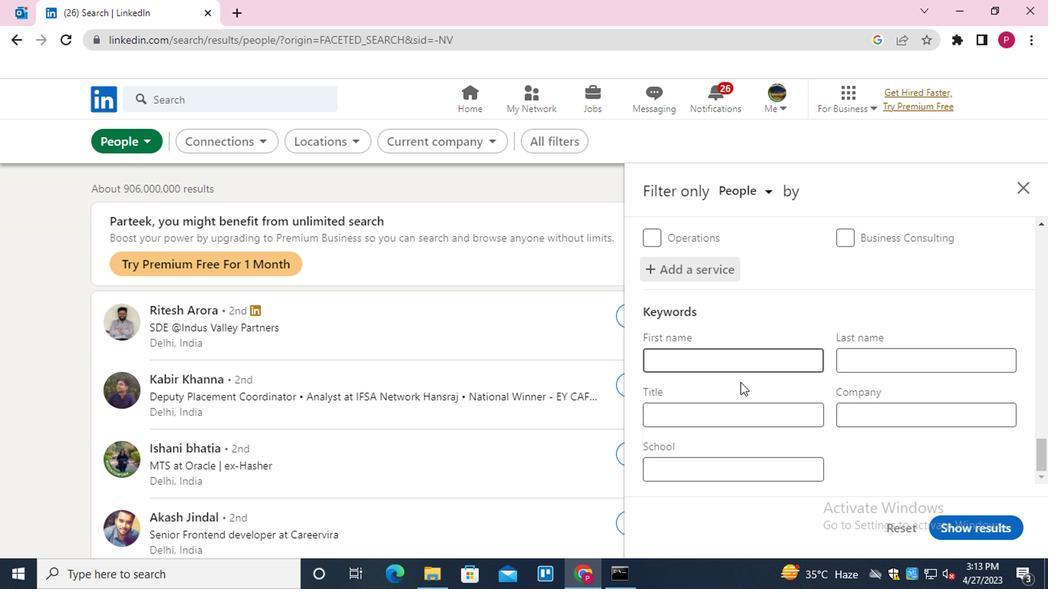 
Action: Mouse pressed left at (739, 408)
Screenshot: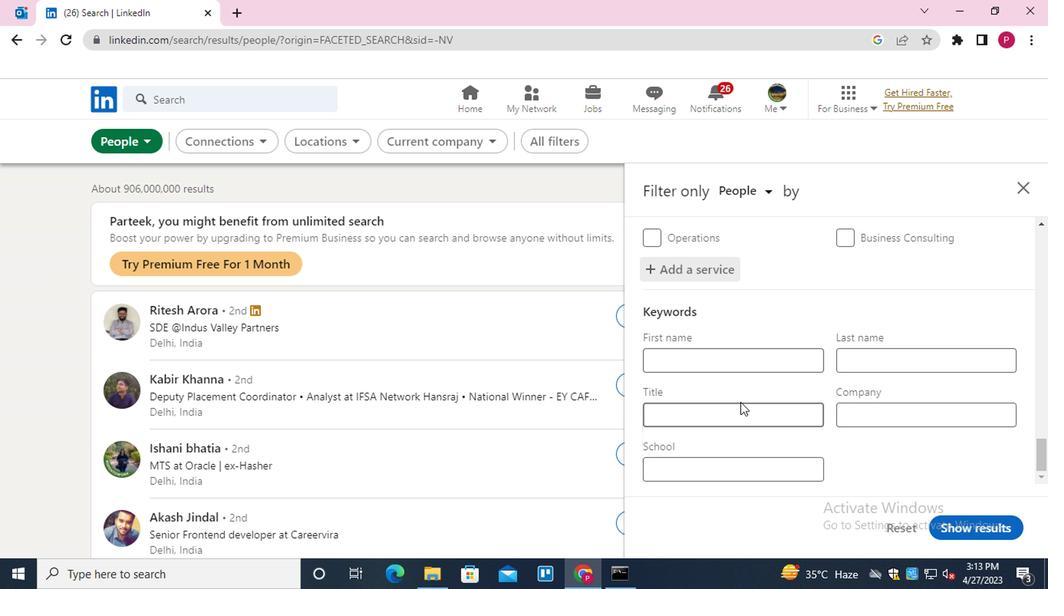 
Action: Key pressed <Key.shift><Key.shift><Key.shift>LIBRARY<Key.space><Key.shift><Key.shift>ASSISTANT
Screenshot: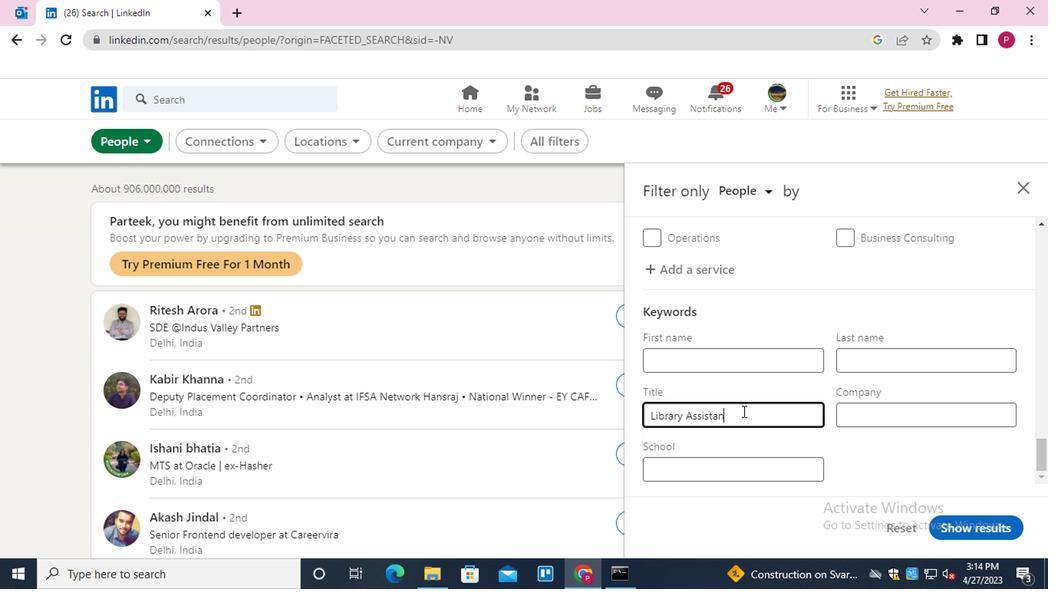 
Action: Mouse moved to (967, 523)
Screenshot: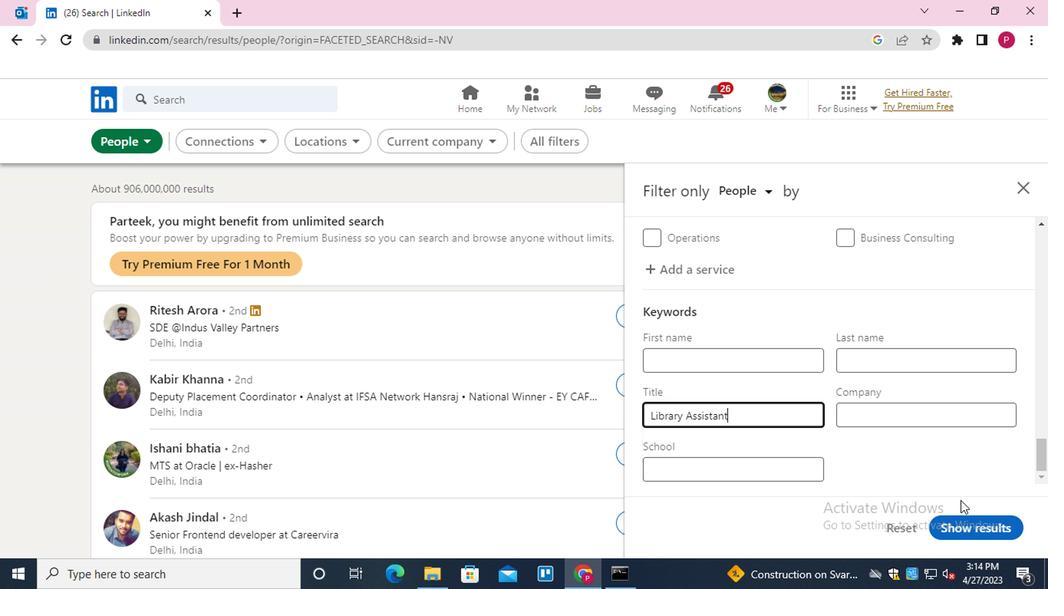 
Action: Mouse pressed left at (967, 523)
Screenshot: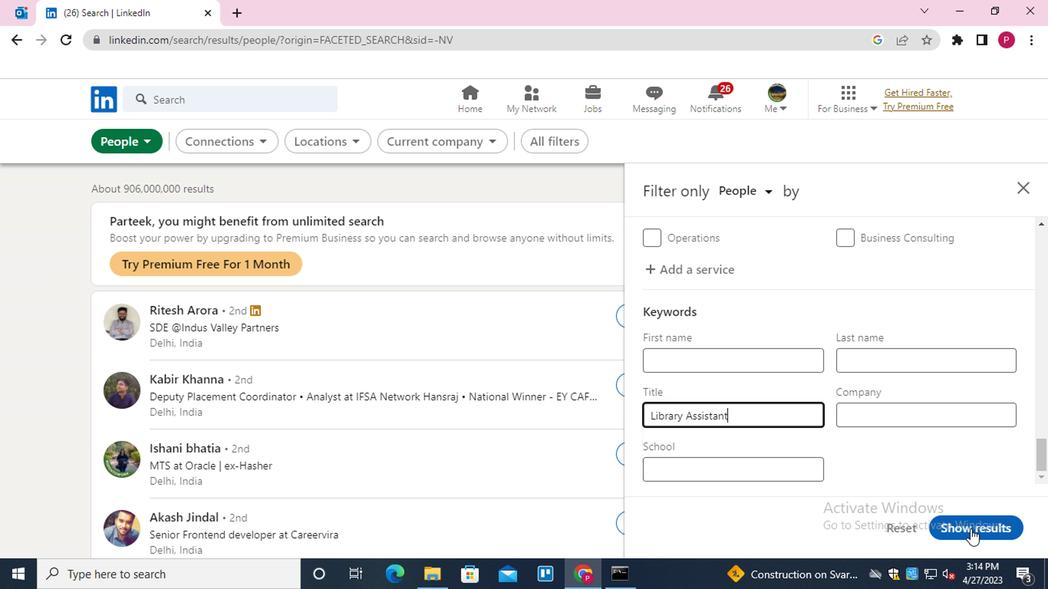 
Action: Mouse moved to (455, 314)
Screenshot: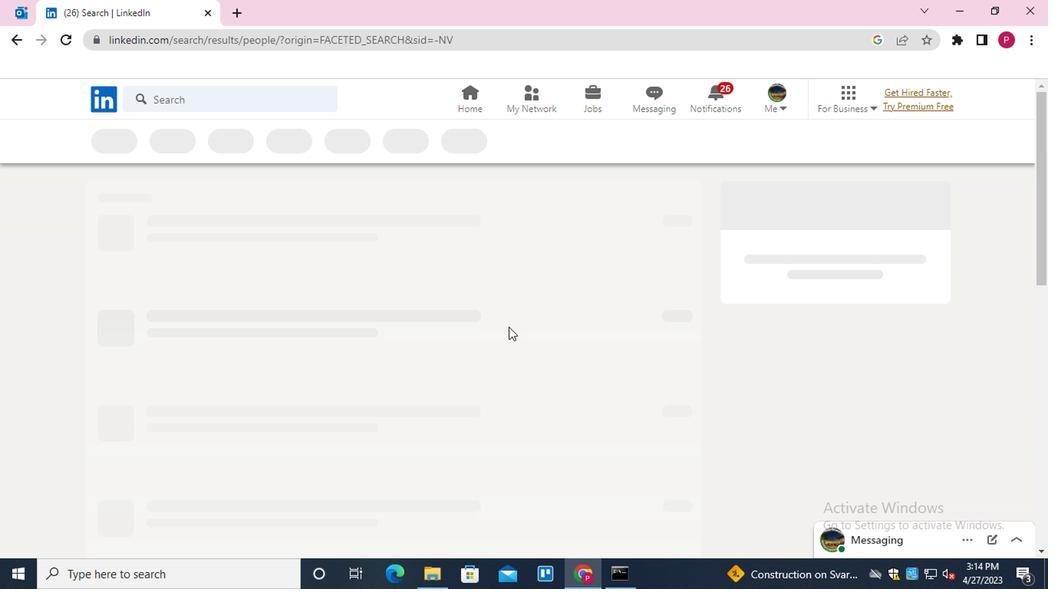 
